 Task: Check the percentage active listings of storage area in the last 1 year.
Action: Mouse moved to (923, 213)
Screenshot: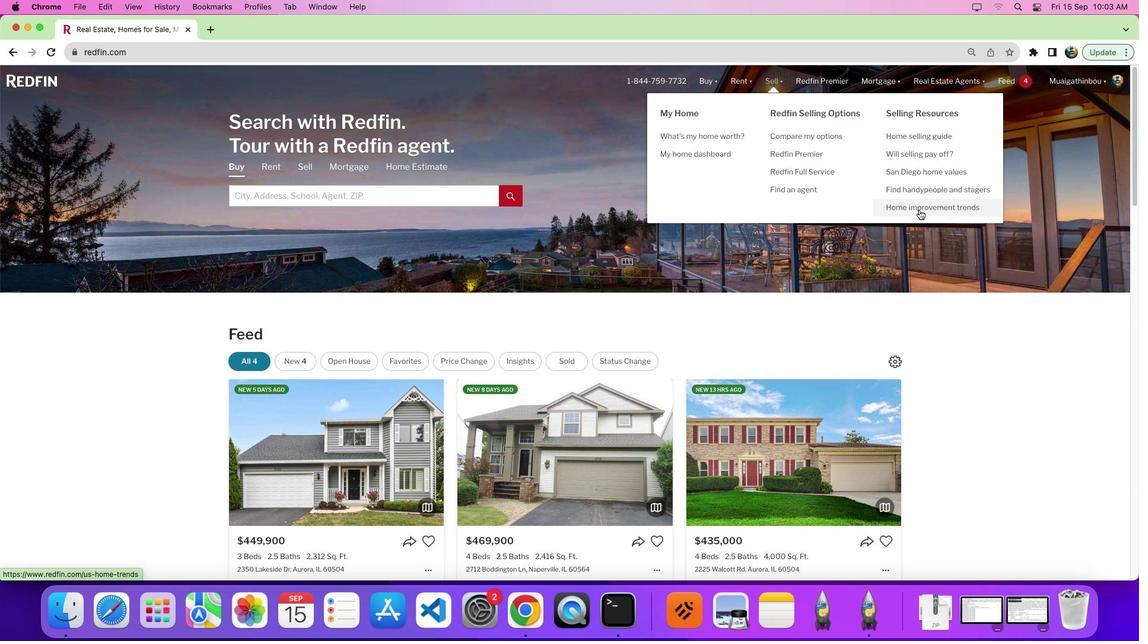 
Action: Mouse pressed left at (923, 213)
Screenshot: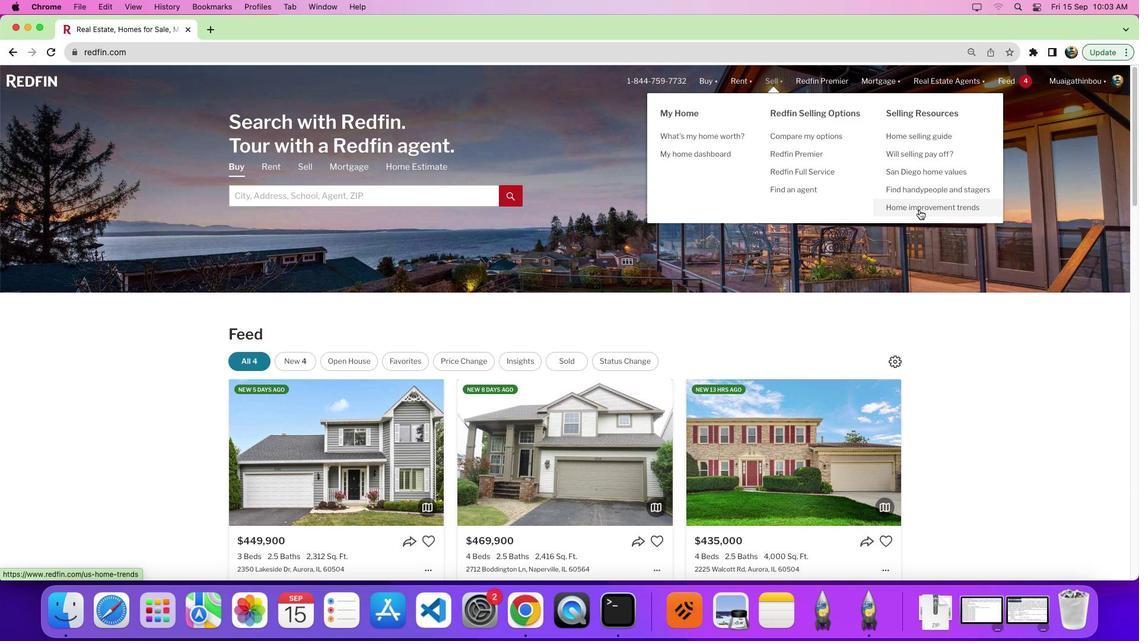 
Action: Mouse moved to (665, 329)
Screenshot: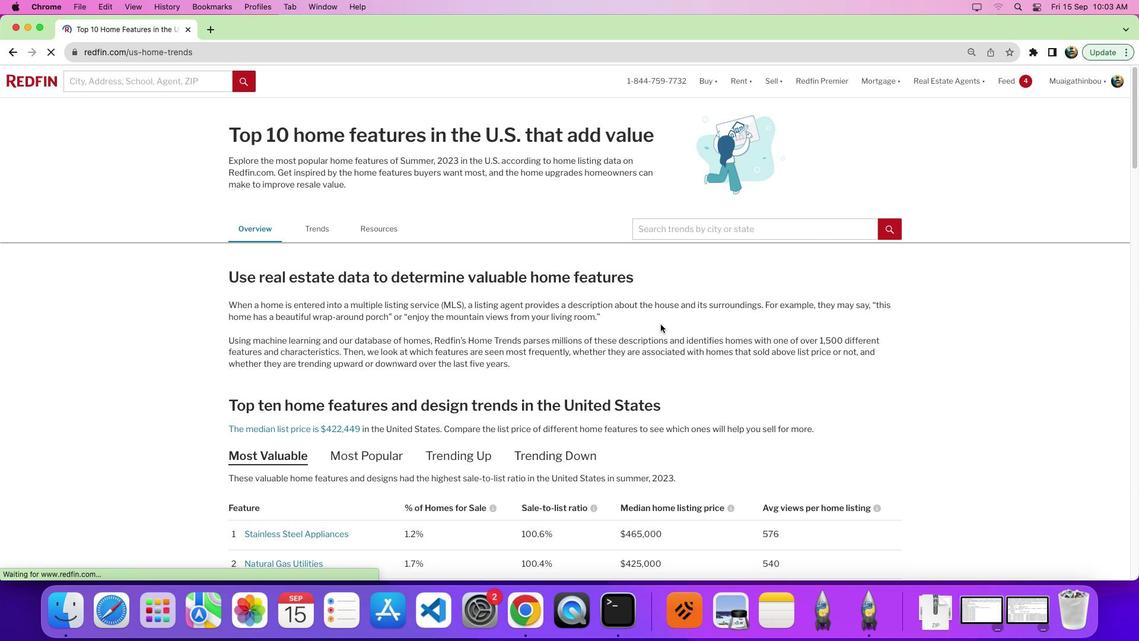 
Action: Mouse scrolled (665, 329) with delta (4, 3)
Screenshot: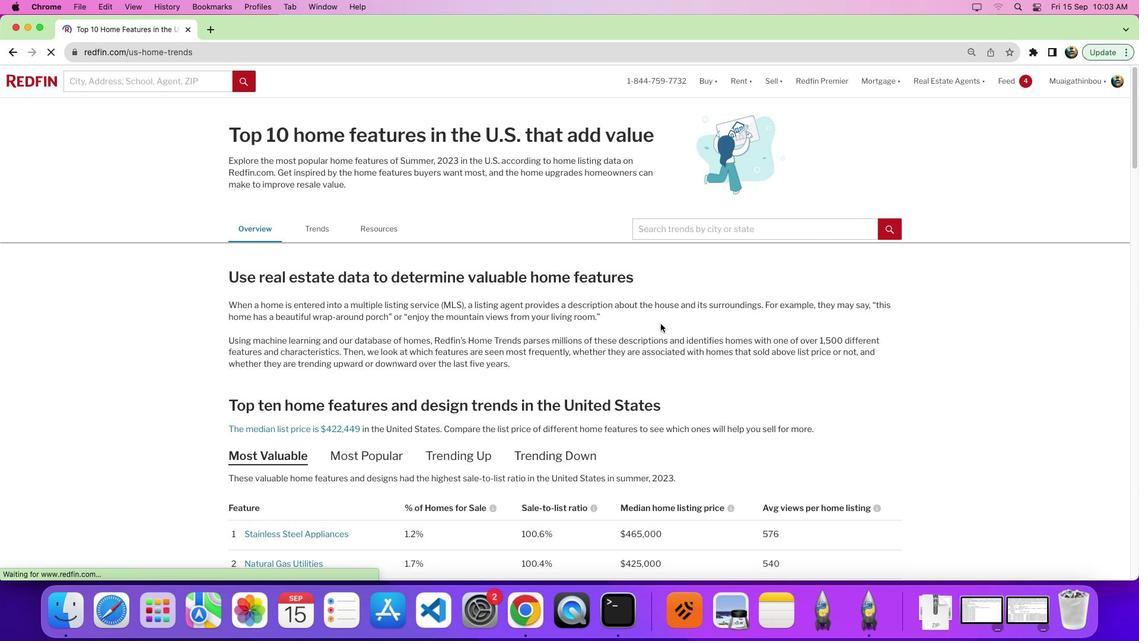 
Action: Mouse moved to (665, 328)
Screenshot: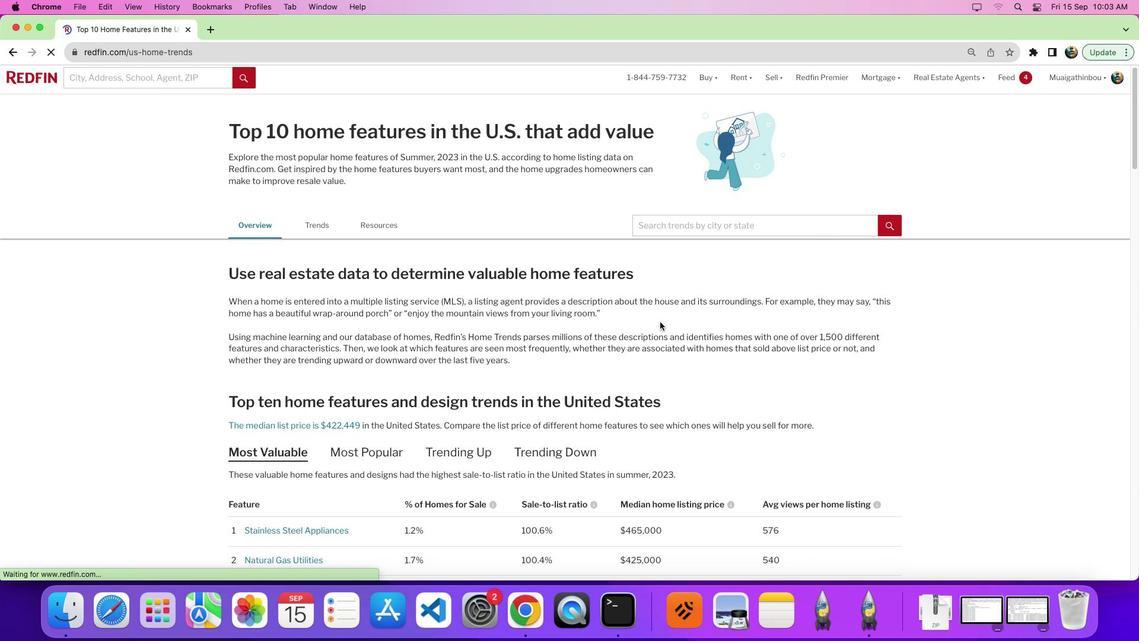 
Action: Mouse scrolled (665, 328) with delta (4, 3)
Screenshot: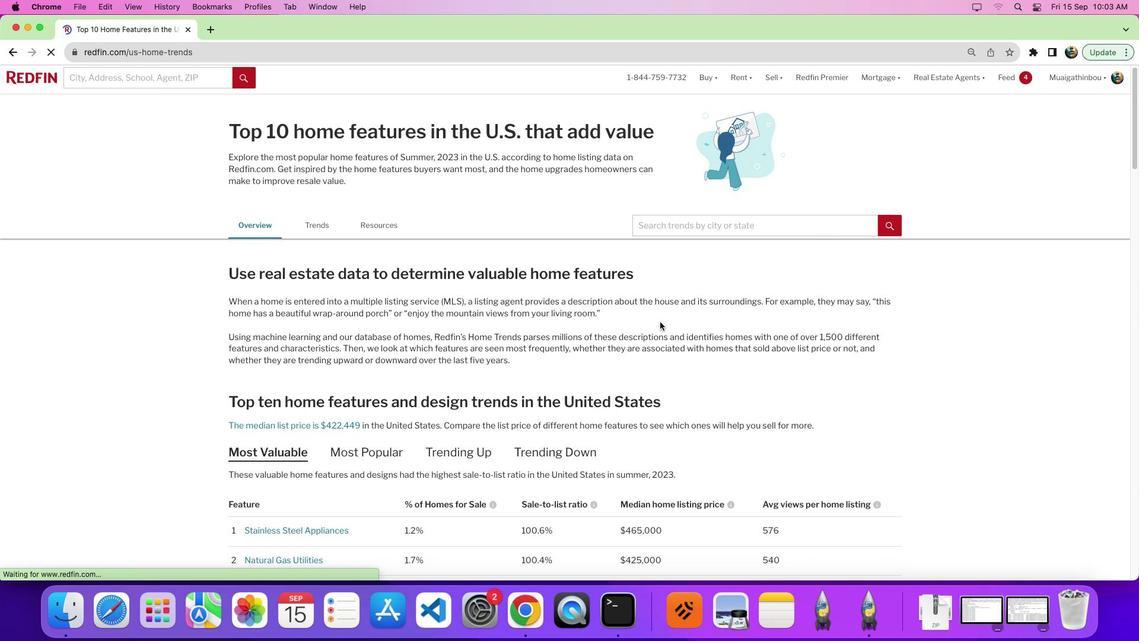 
Action: Mouse moved to (315, 198)
Screenshot: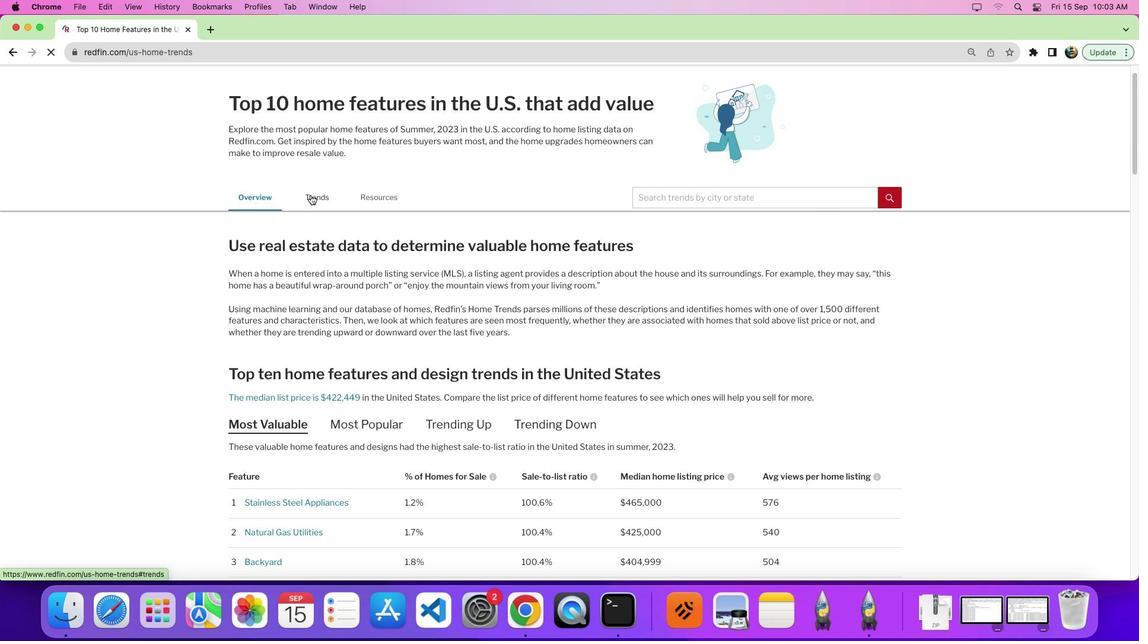 
Action: Mouse pressed left at (315, 198)
Screenshot: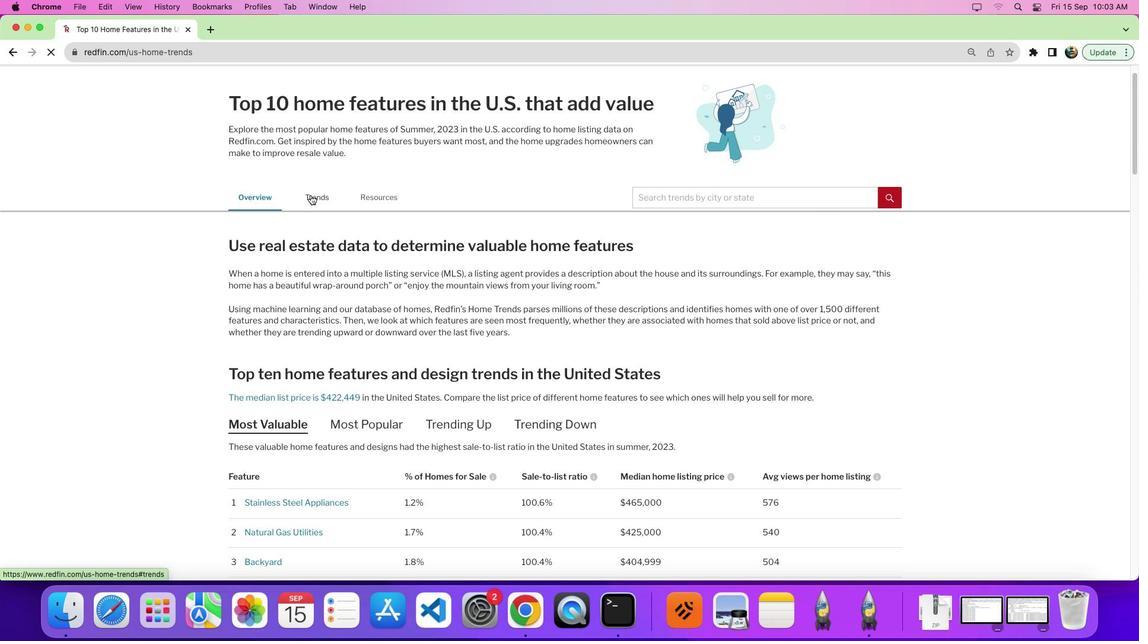 
Action: Mouse moved to (629, 268)
Screenshot: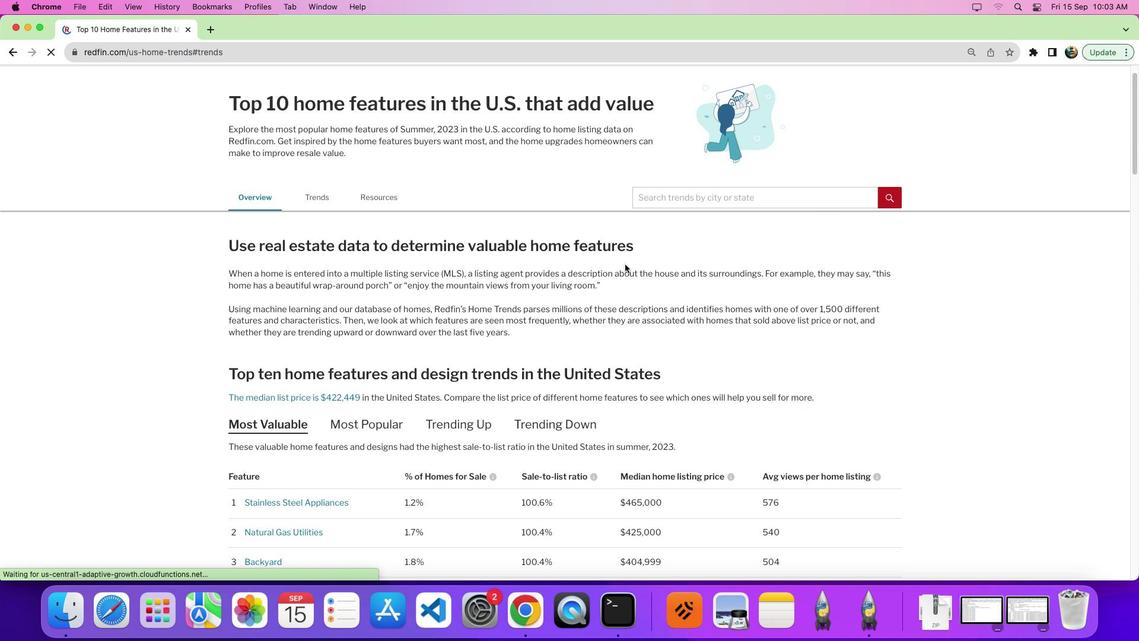 
Action: Mouse scrolled (629, 268) with delta (4, 3)
Screenshot: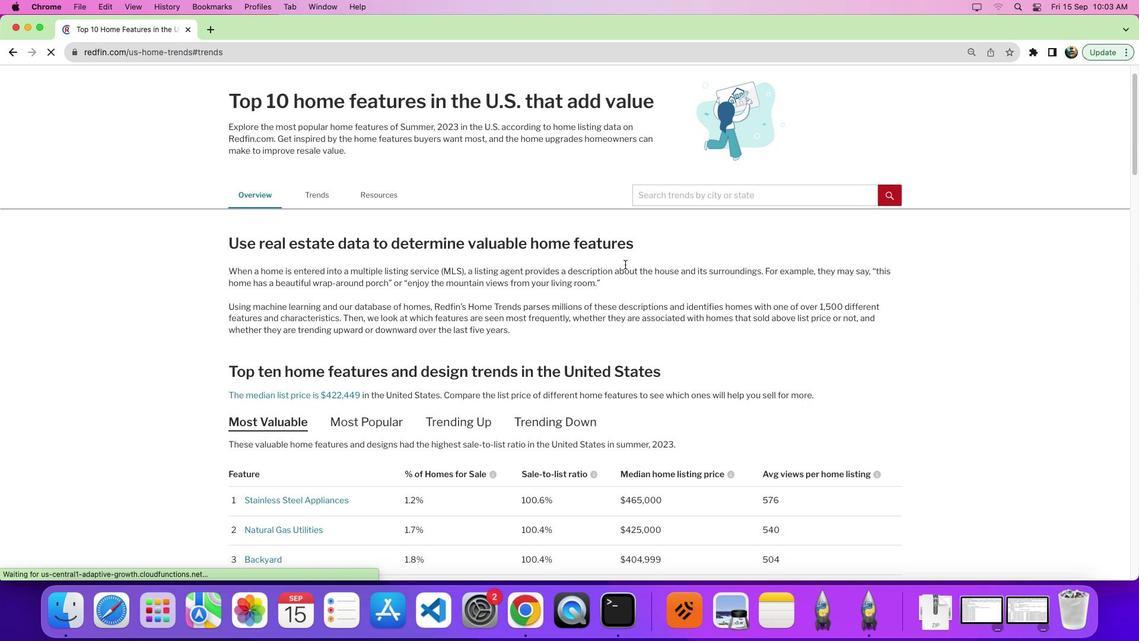 
Action: Mouse scrolled (629, 268) with delta (4, 3)
Screenshot: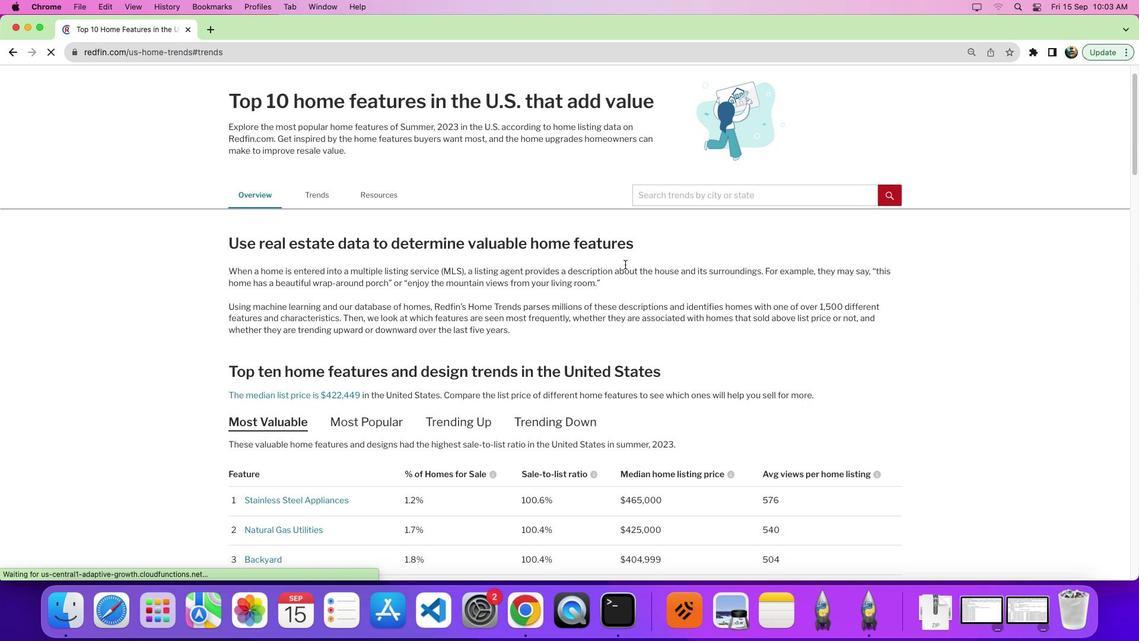 
Action: Mouse scrolled (629, 268) with delta (4, 0)
Screenshot: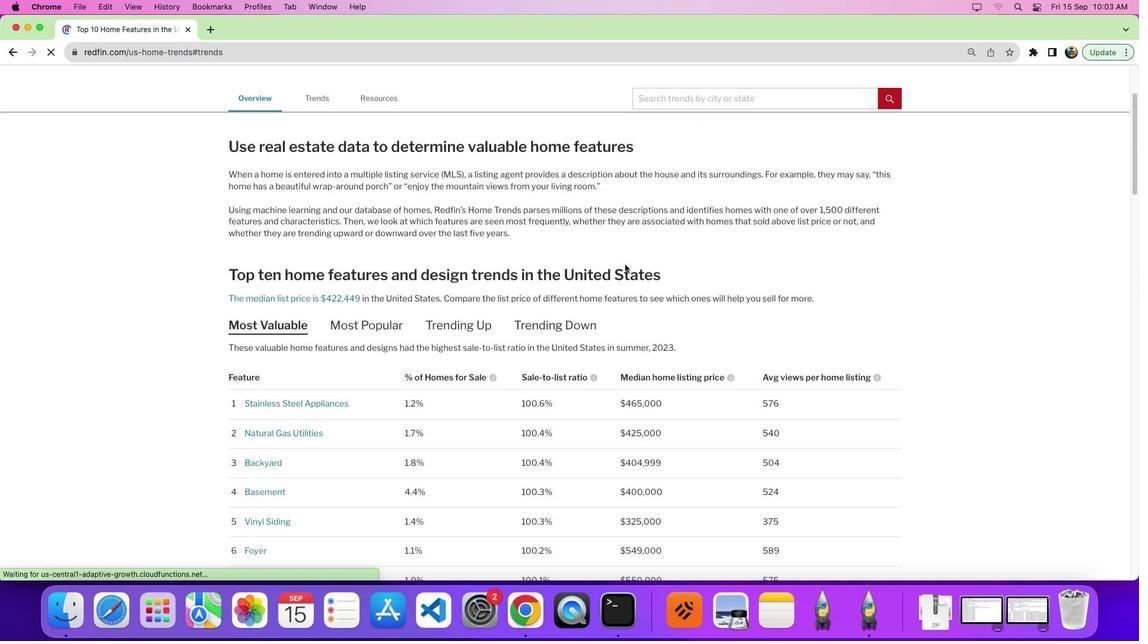 
Action: Mouse scrolled (629, 268) with delta (4, 3)
Screenshot: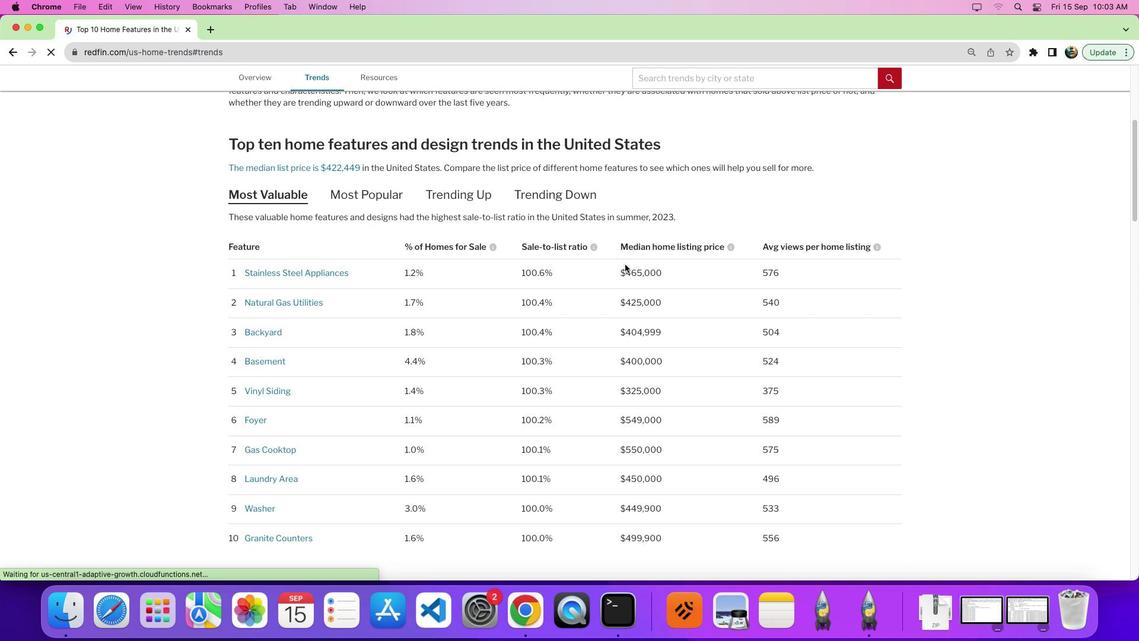 
Action: Mouse moved to (458, 290)
Screenshot: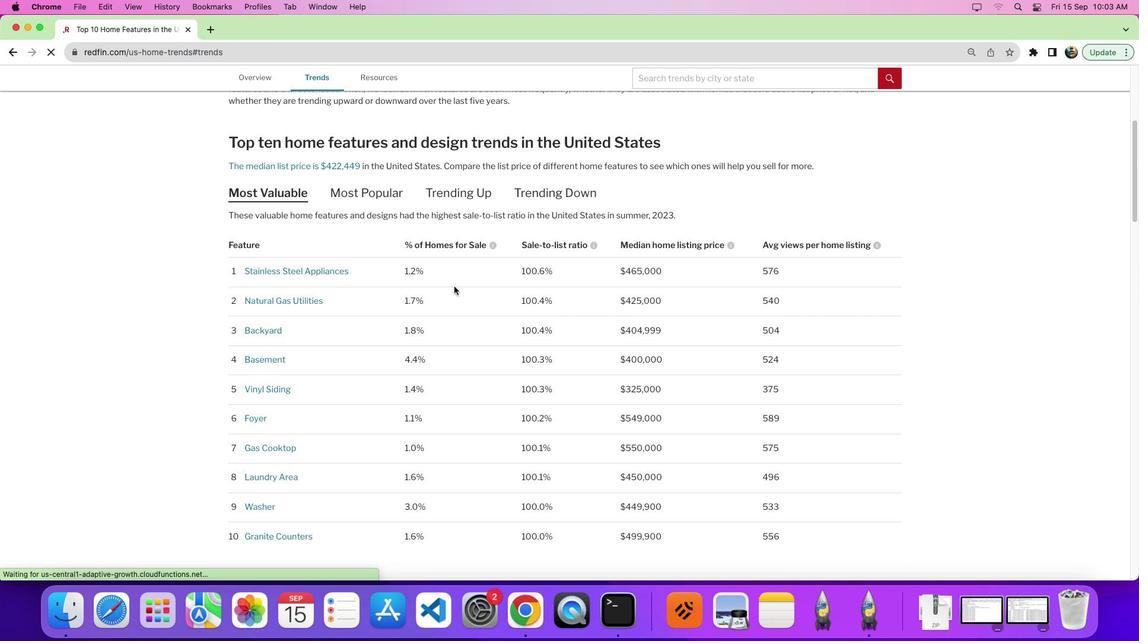 
Action: Mouse scrolled (458, 290) with delta (4, 3)
Screenshot: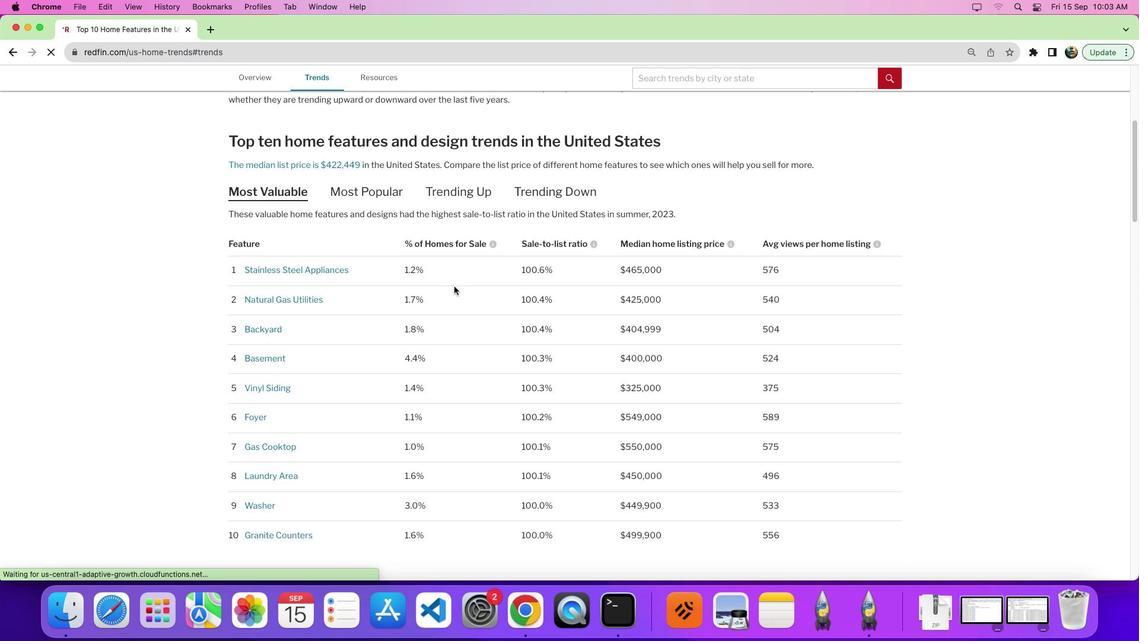 
Action: Mouse moved to (327, 249)
Screenshot: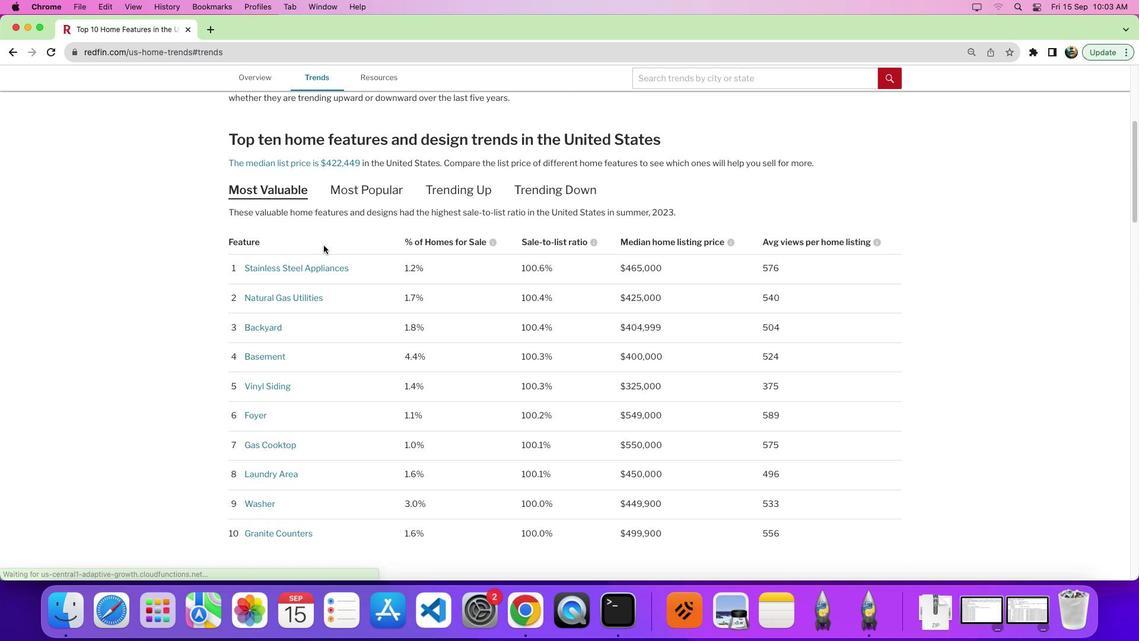 
Action: Mouse scrolled (327, 249) with delta (4, 3)
Screenshot: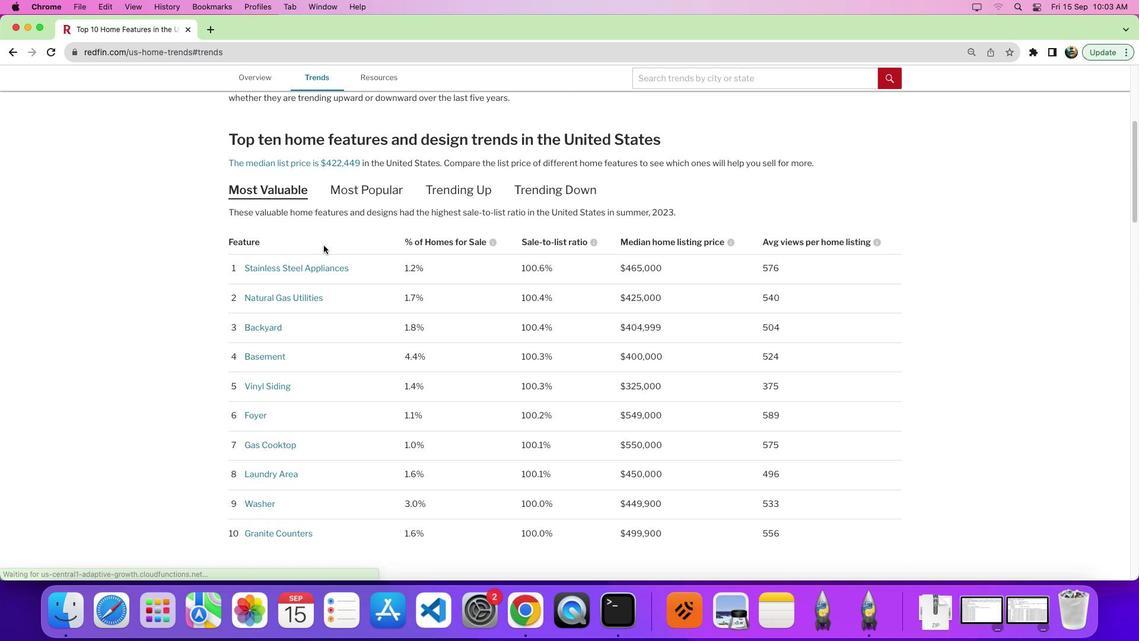 
Action: Mouse moved to (327, 249)
Screenshot: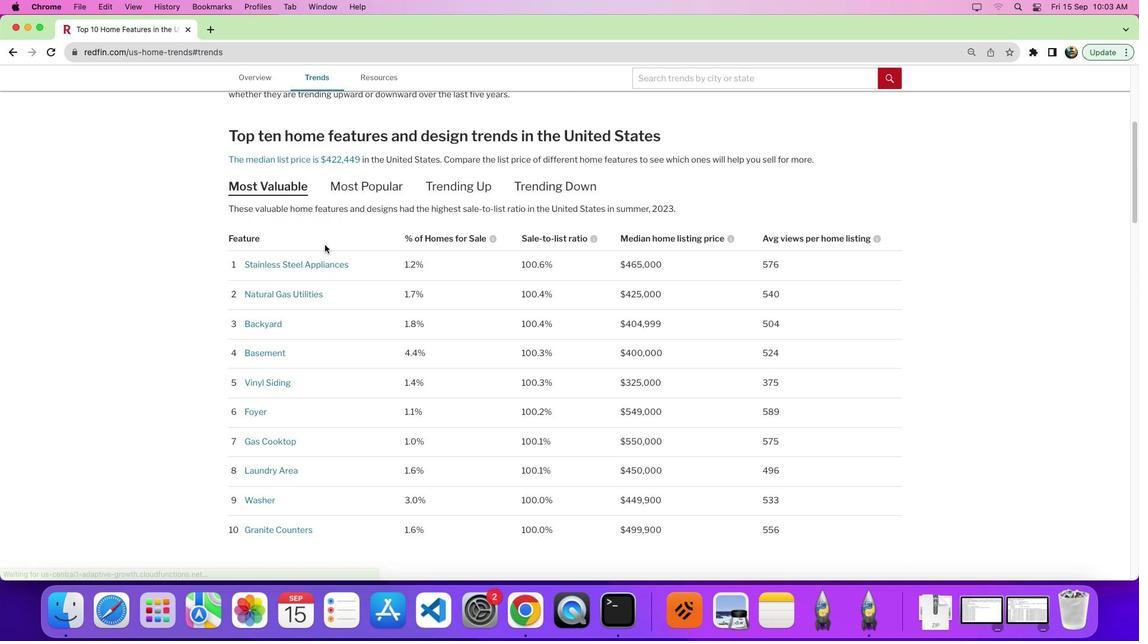 
Action: Mouse scrolled (327, 249) with delta (4, 3)
Screenshot: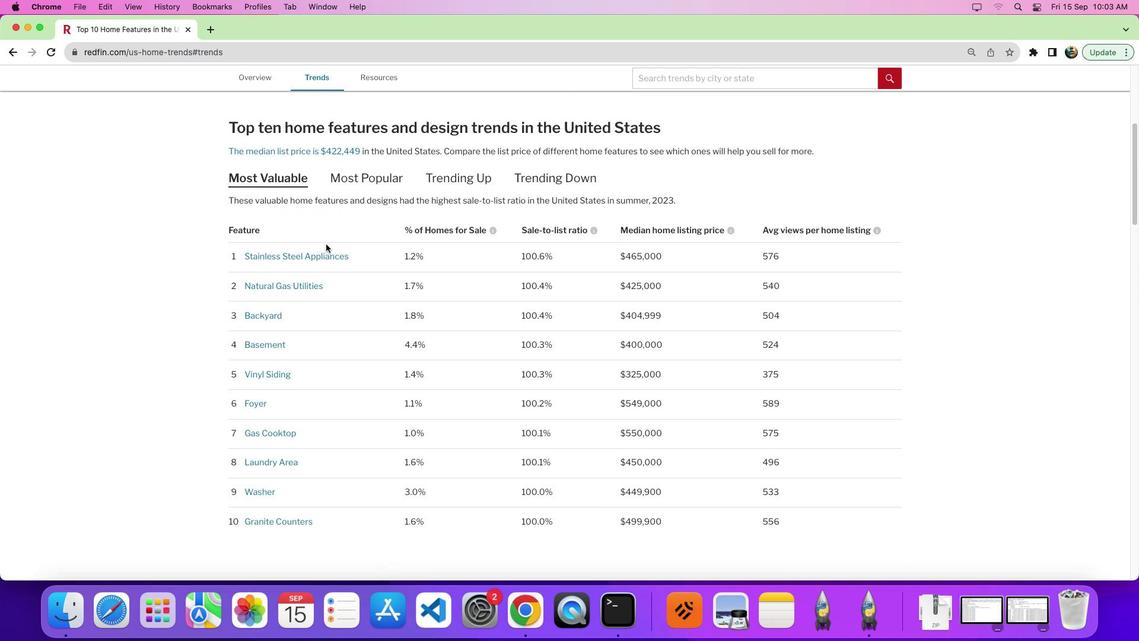 
Action: Mouse moved to (378, 246)
Screenshot: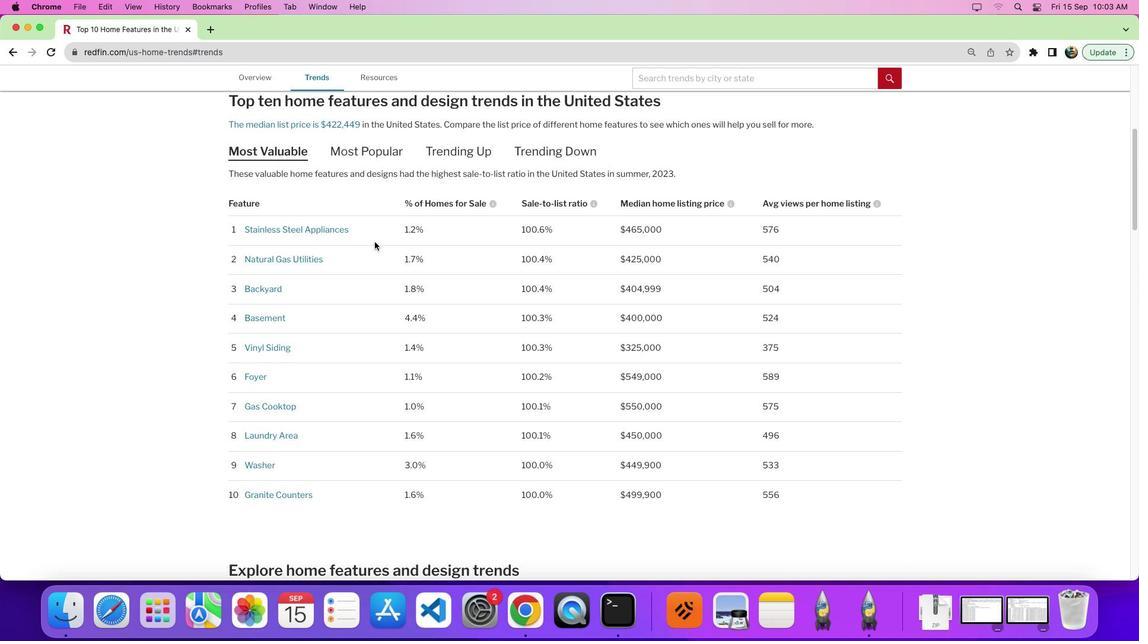 
Action: Mouse scrolled (378, 246) with delta (4, 3)
Screenshot: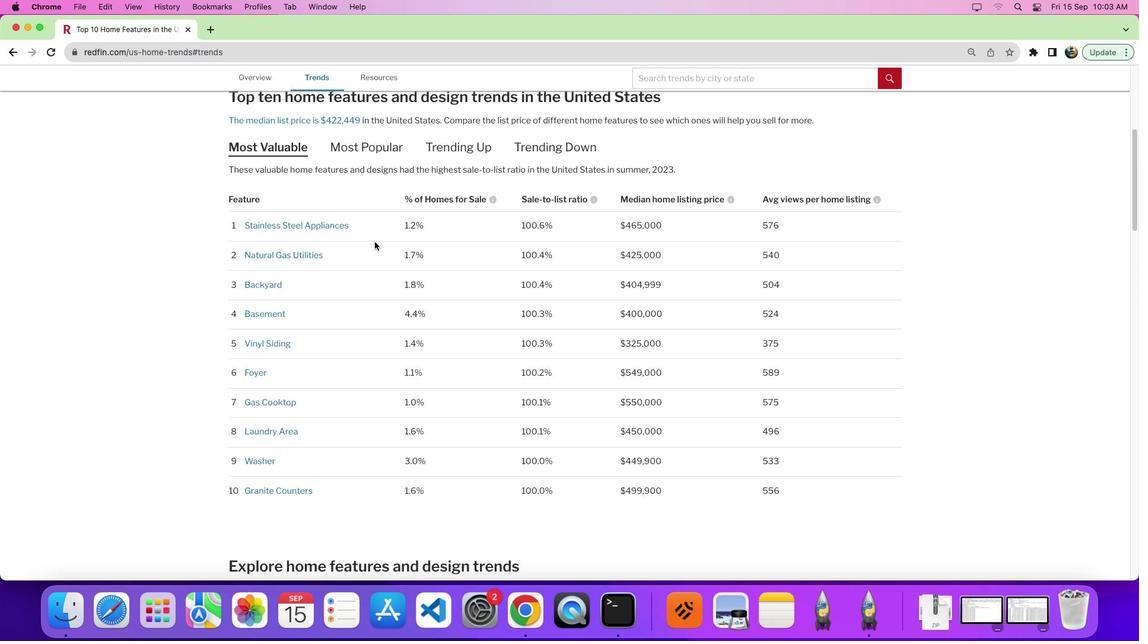 
Action: Mouse scrolled (378, 246) with delta (4, 3)
Screenshot: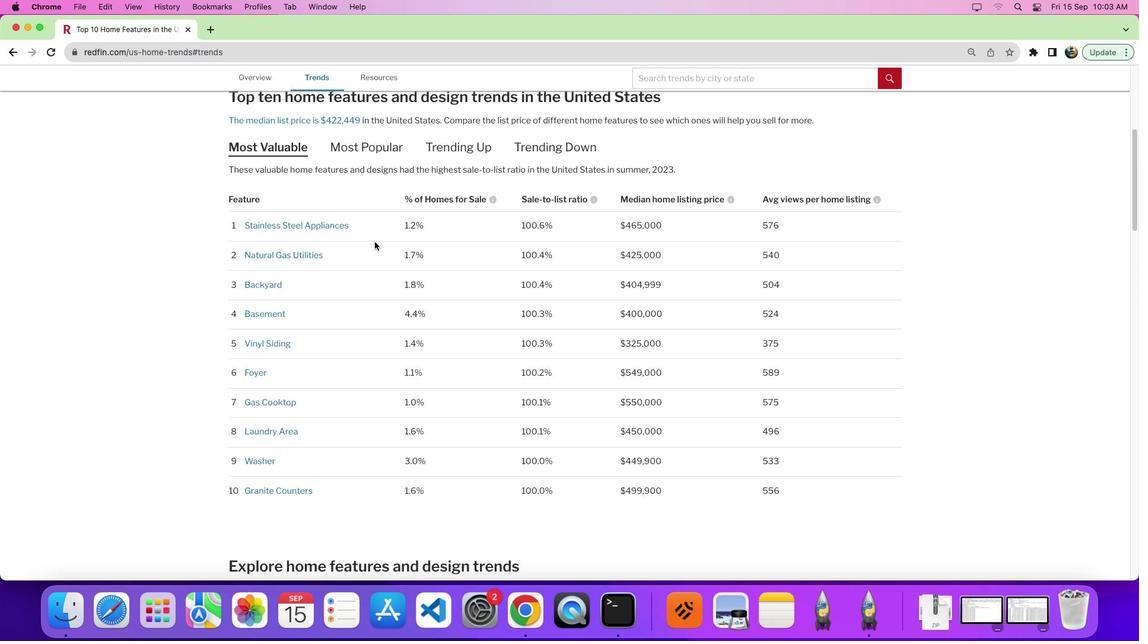 
Action: Mouse moved to (386, 244)
Screenshot: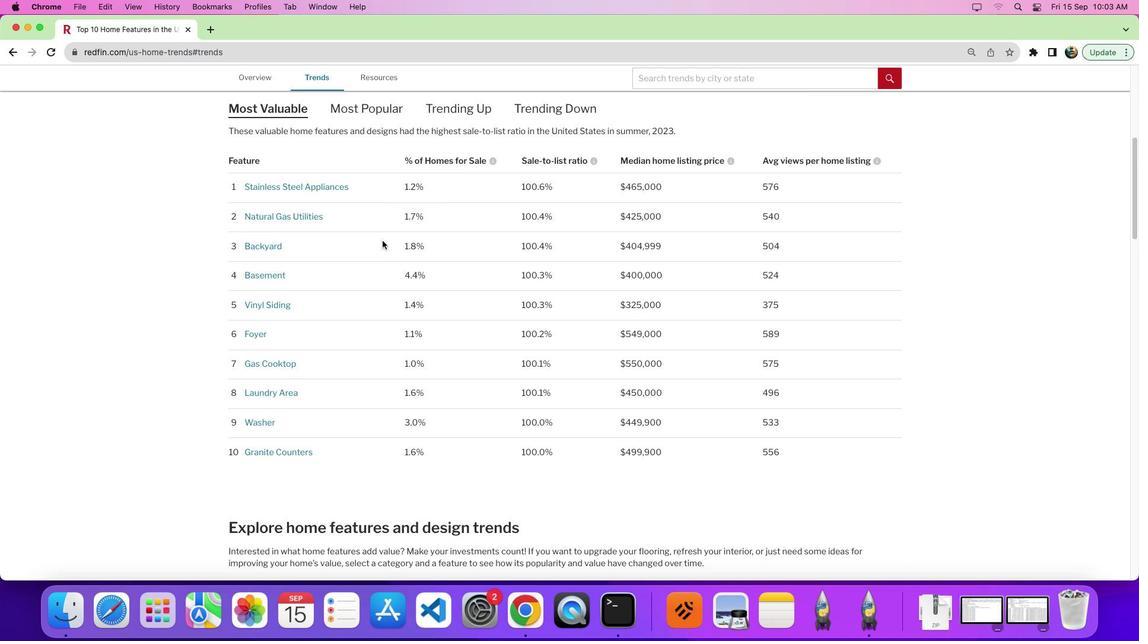 
Action: Mouse scrolled (386, 244) with delta (4, 3)
Screenshot: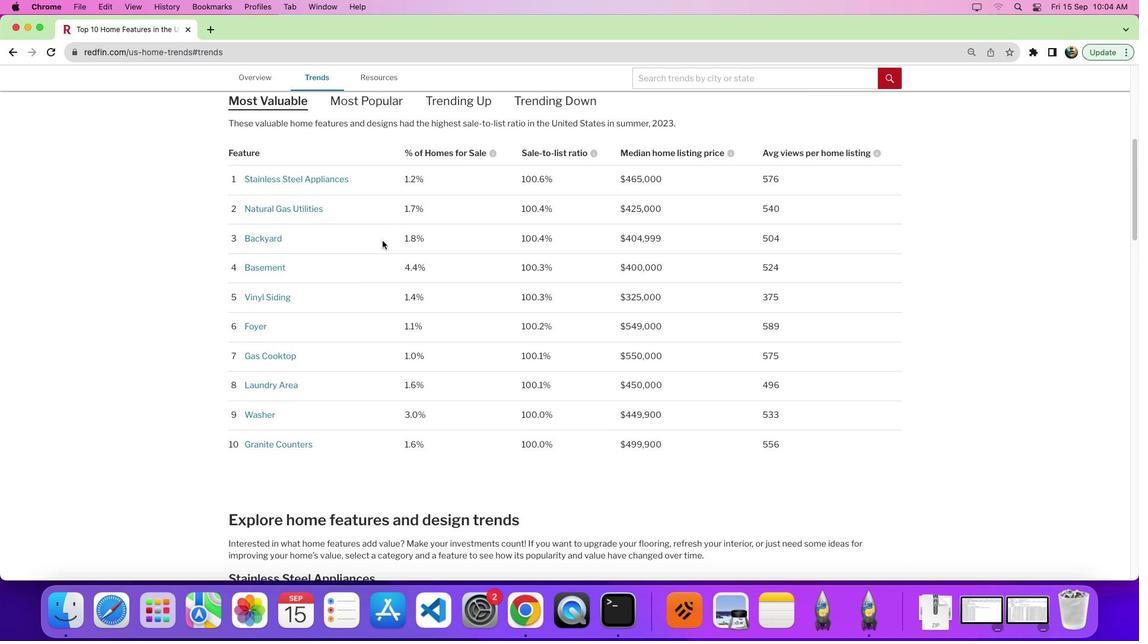 
Action: Mouse scrolled (386, 244) with delta (4, 3)
Screenshot: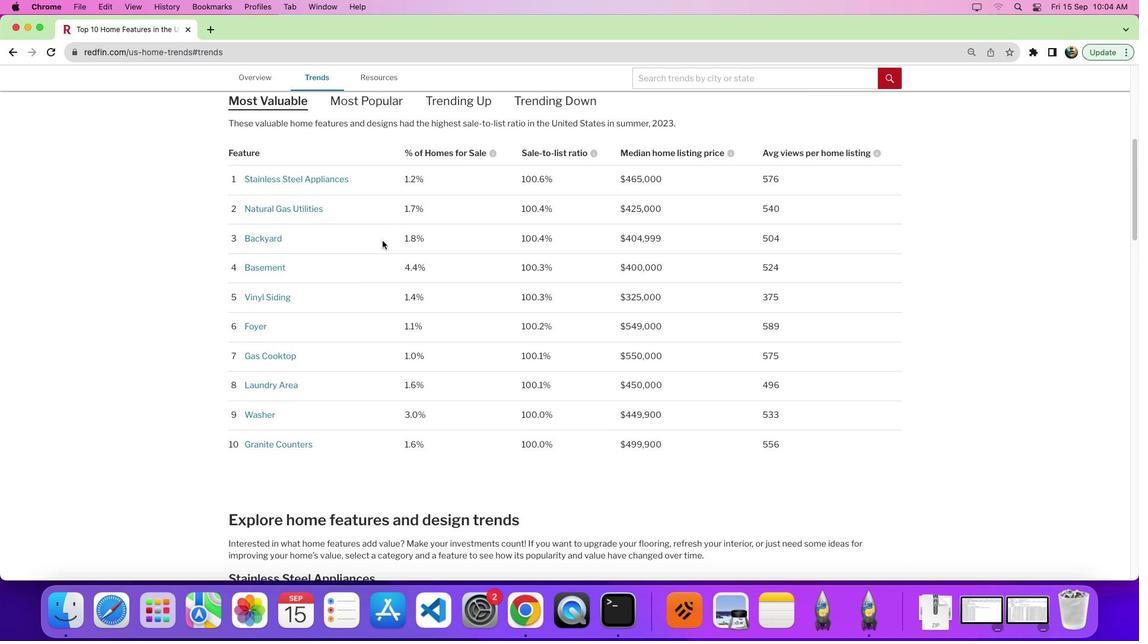 
Action: Mouse scrolled (386, 244) with delta (4, 0)
Screenshot: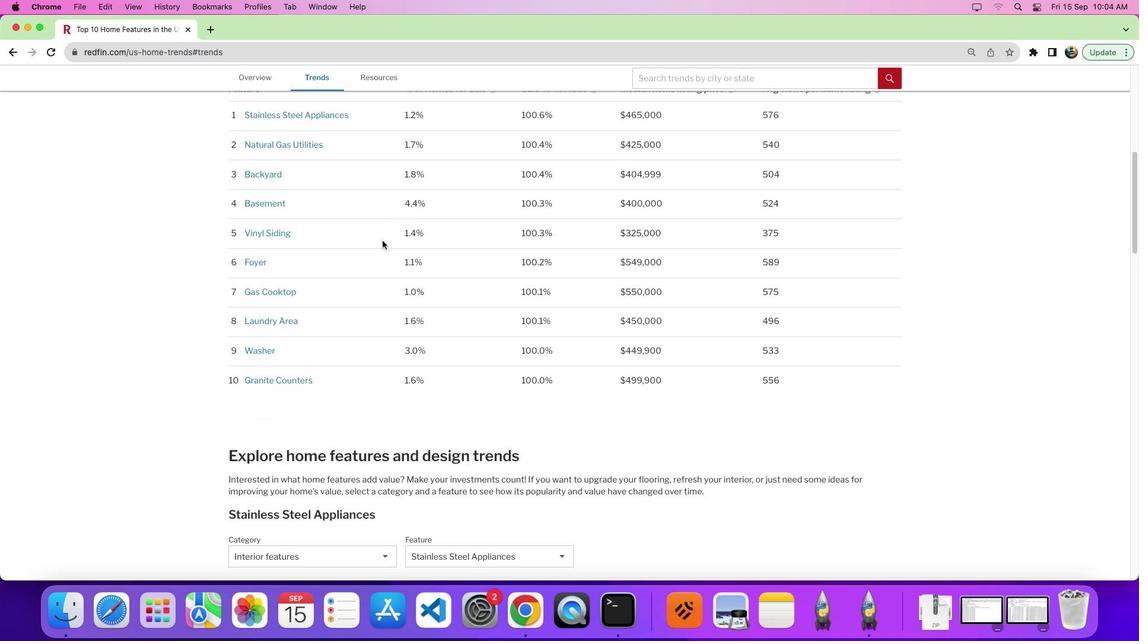 
Action: Mouse scrolled (386, 244) with delta (4, -1)
Screenshot: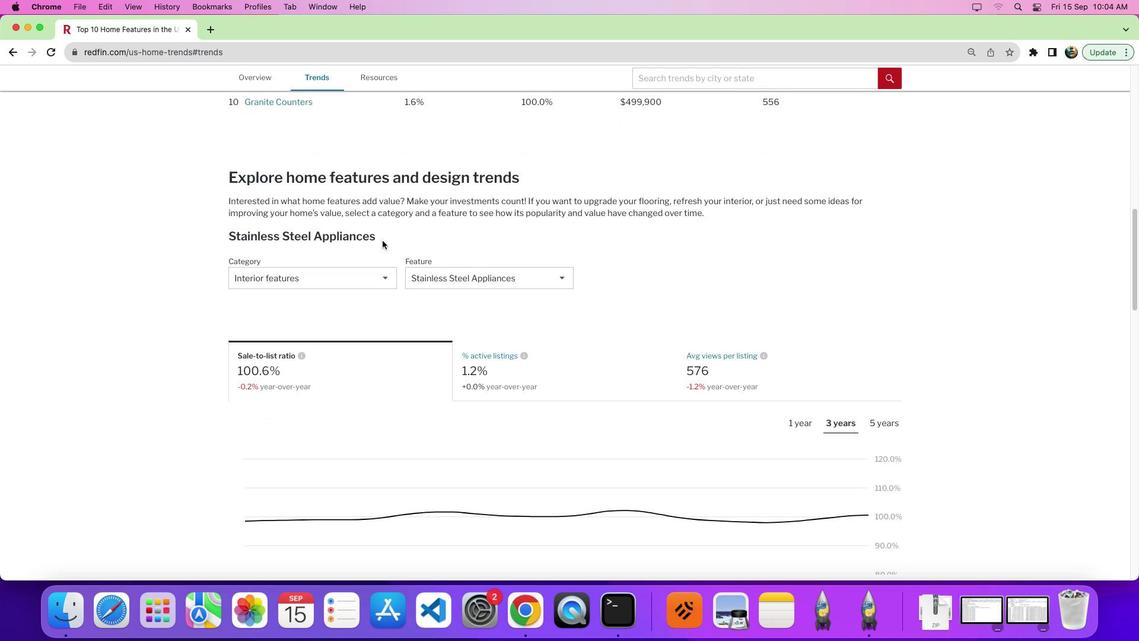 
Action: Mouse moved to (318, 154)
Screenshot: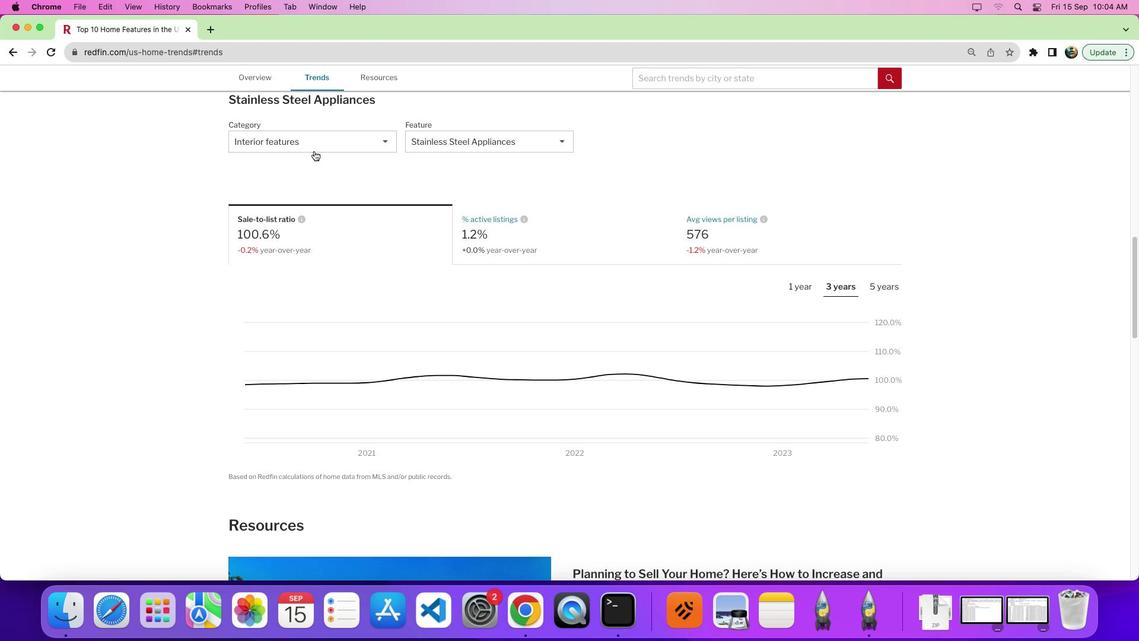 
Action: Mouse pressed left at (318, 154)
Screenshot: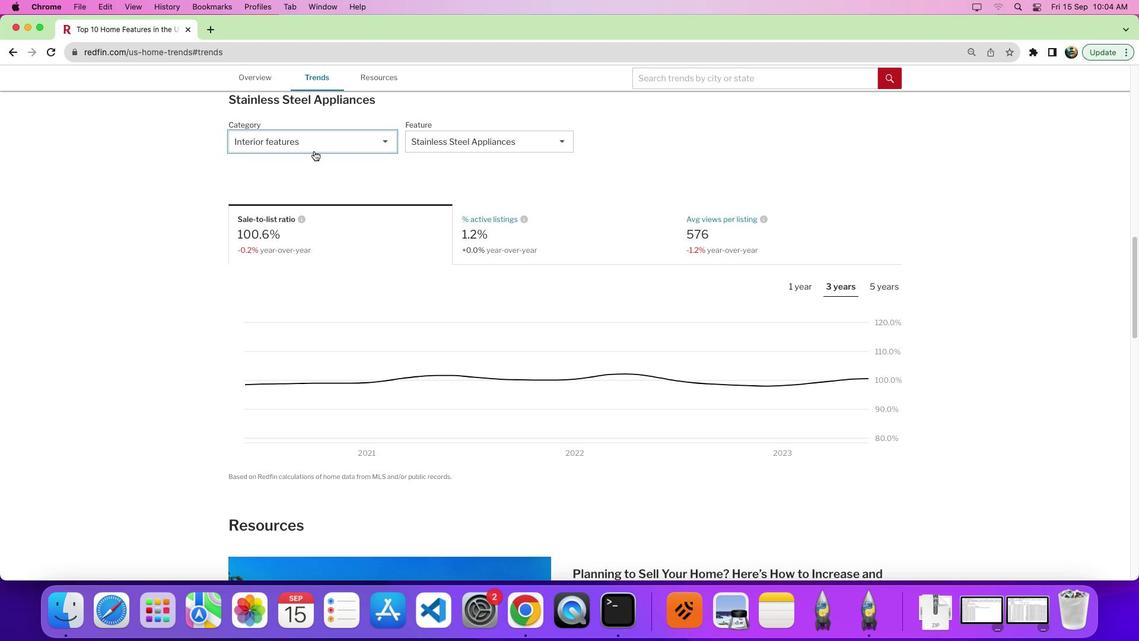
Action: Mouse moved to (319, 166)
Screenshot: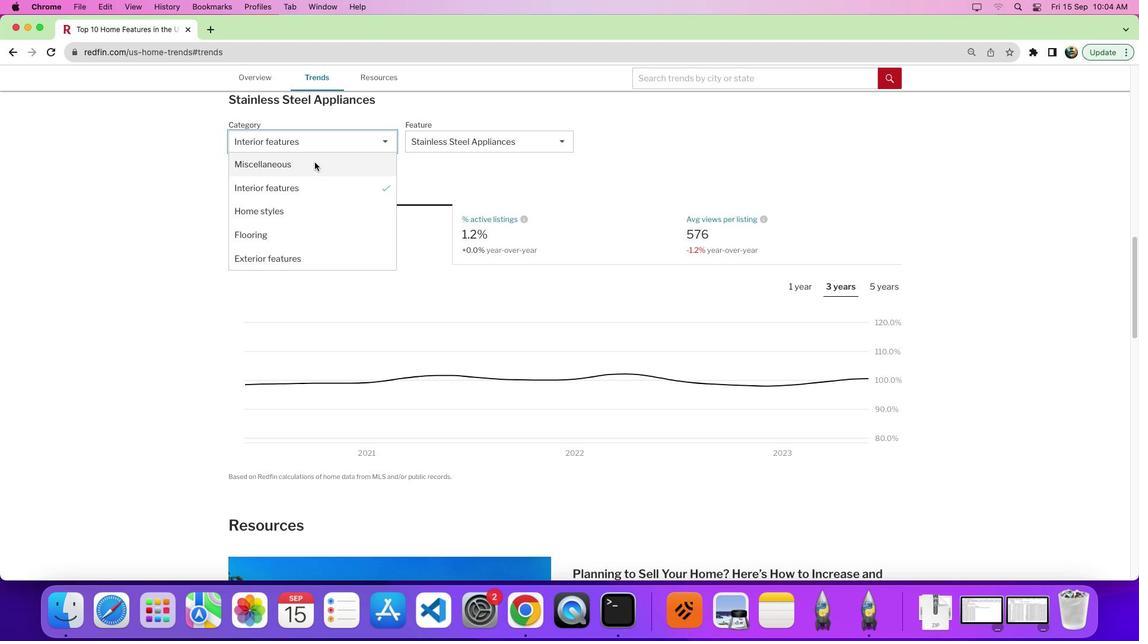 
Action: Mouse pressed left at (319, 166)
Screenshot: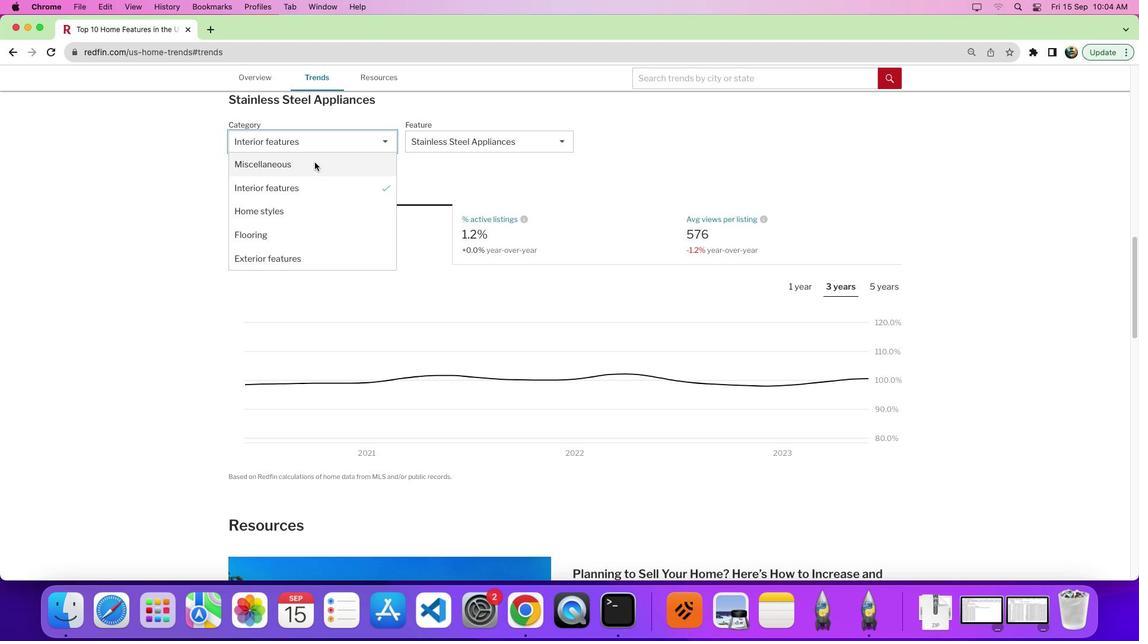 
Action: Mouse moved to (480, 151)
Screenshot: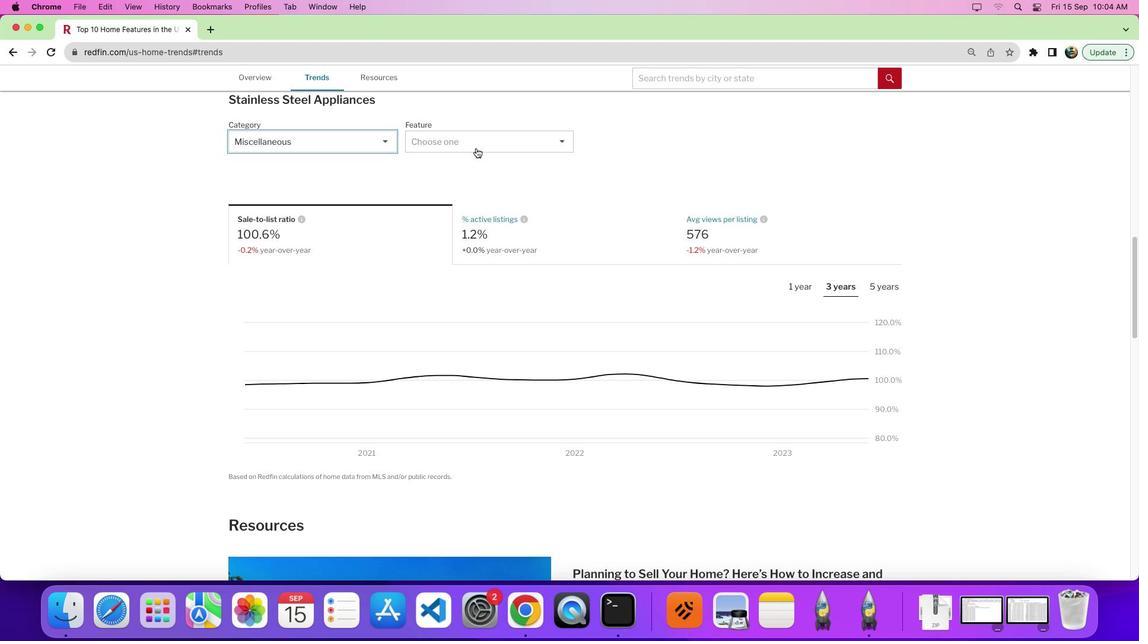 
Action: Mouse pressed left at (480, 151)
Screenshot: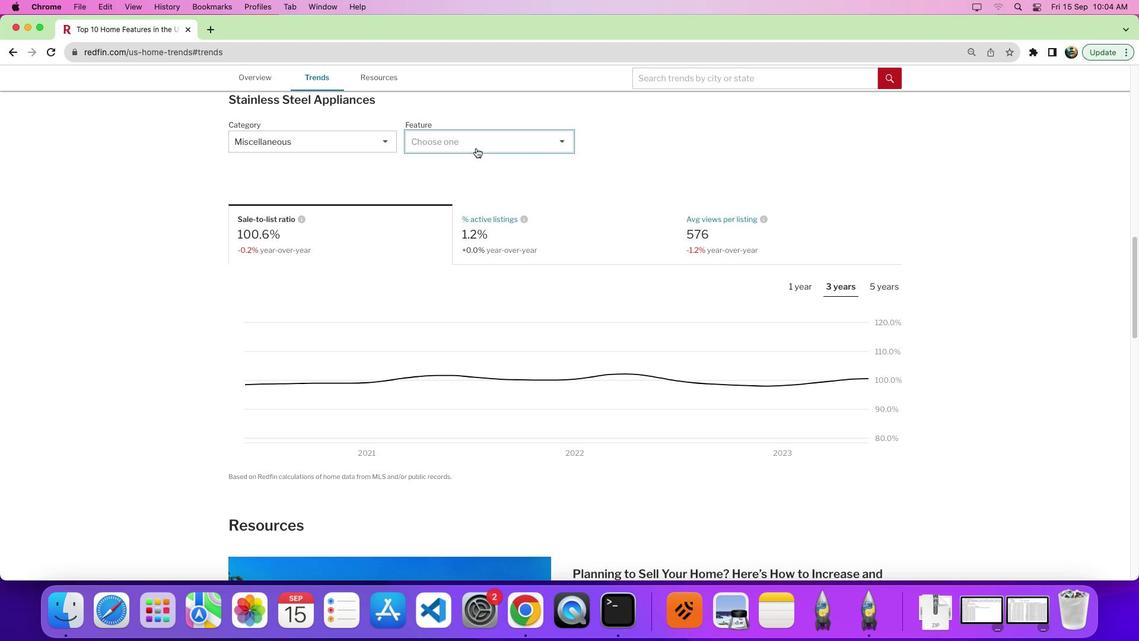 
Action: Mouse moved to (464, 251)
Screenshot: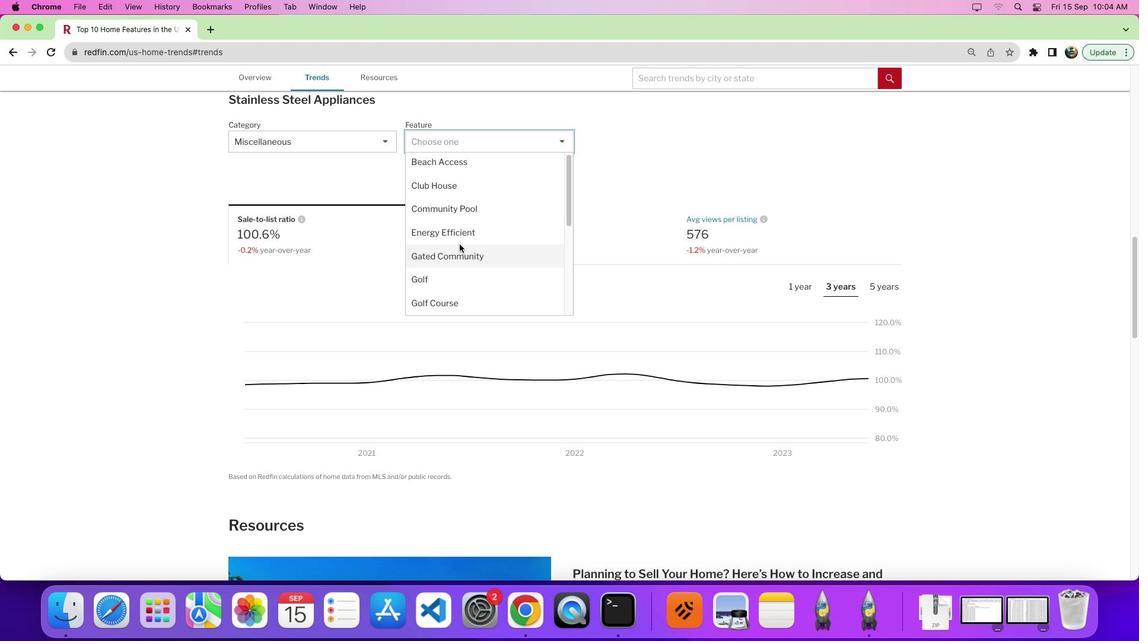 
Action: Mouse scrolled (464, 251) with delta (4, 3)
Screenshot: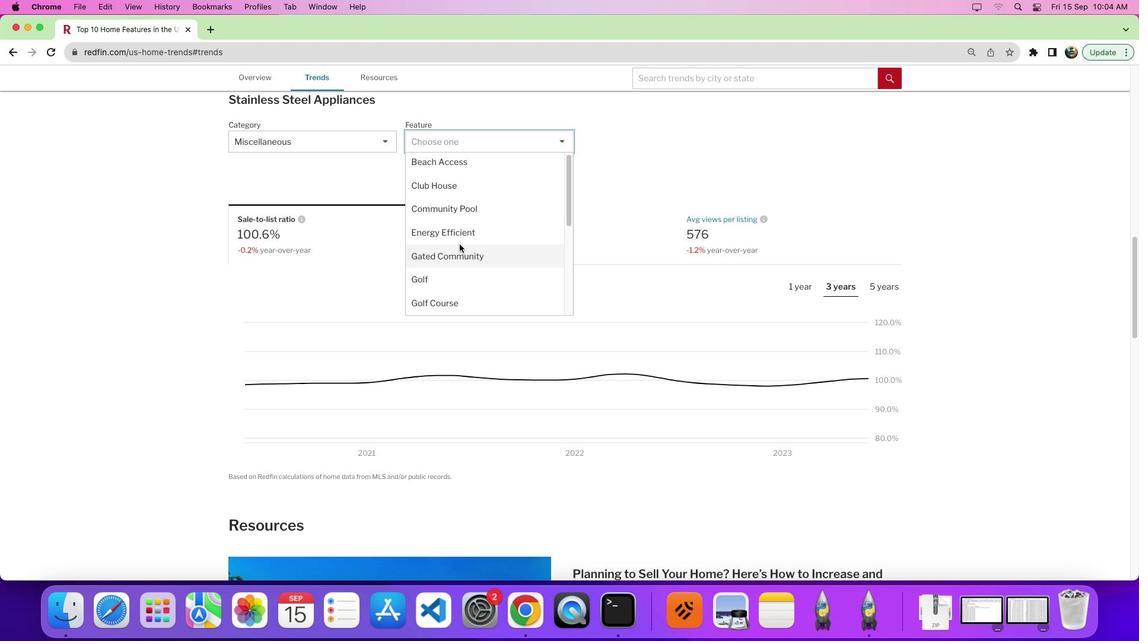 
Action: Mouse moved to (464, 249)
Screenshot: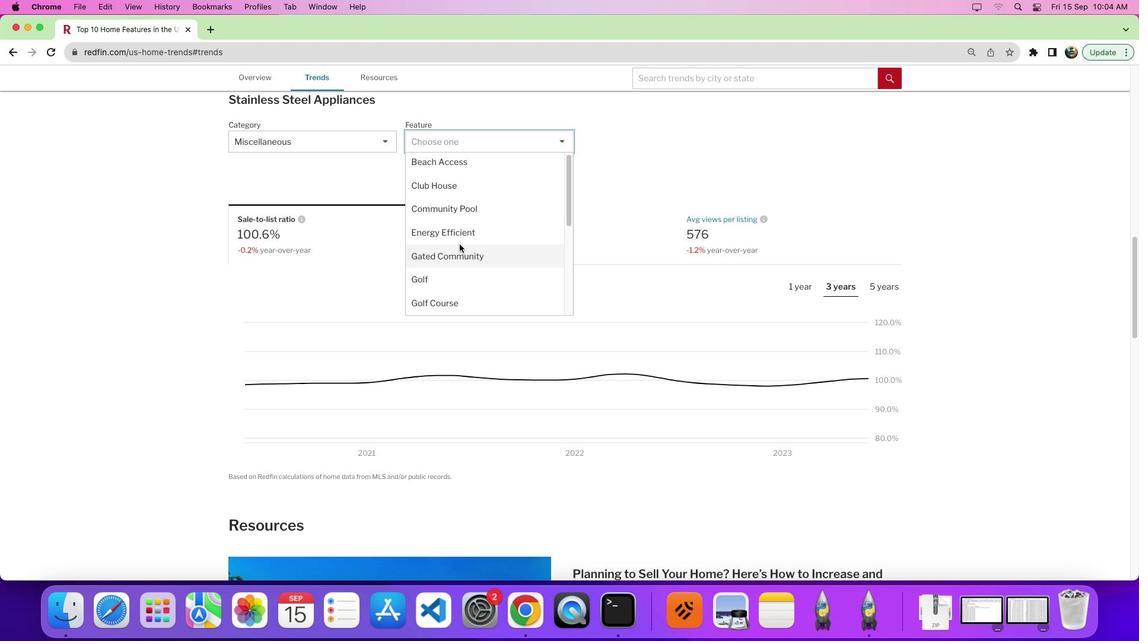 
Action: Mouse scrolled (464, 249) with delta (4, 3)
Screenshot: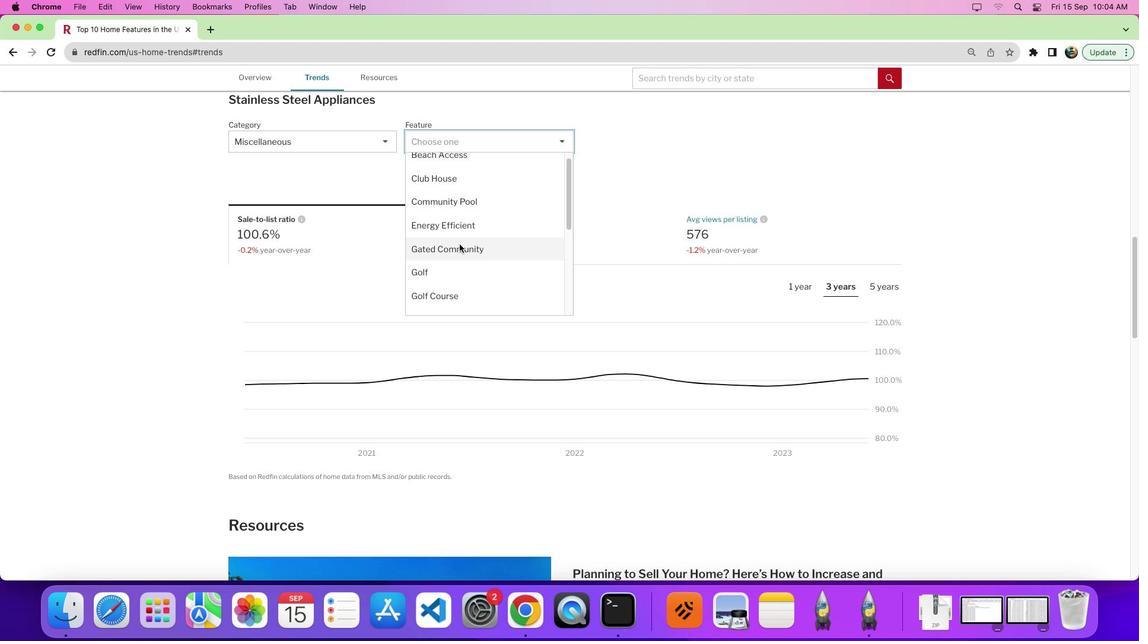 
Action: Mouse moved to (464, 248)
Screenshot: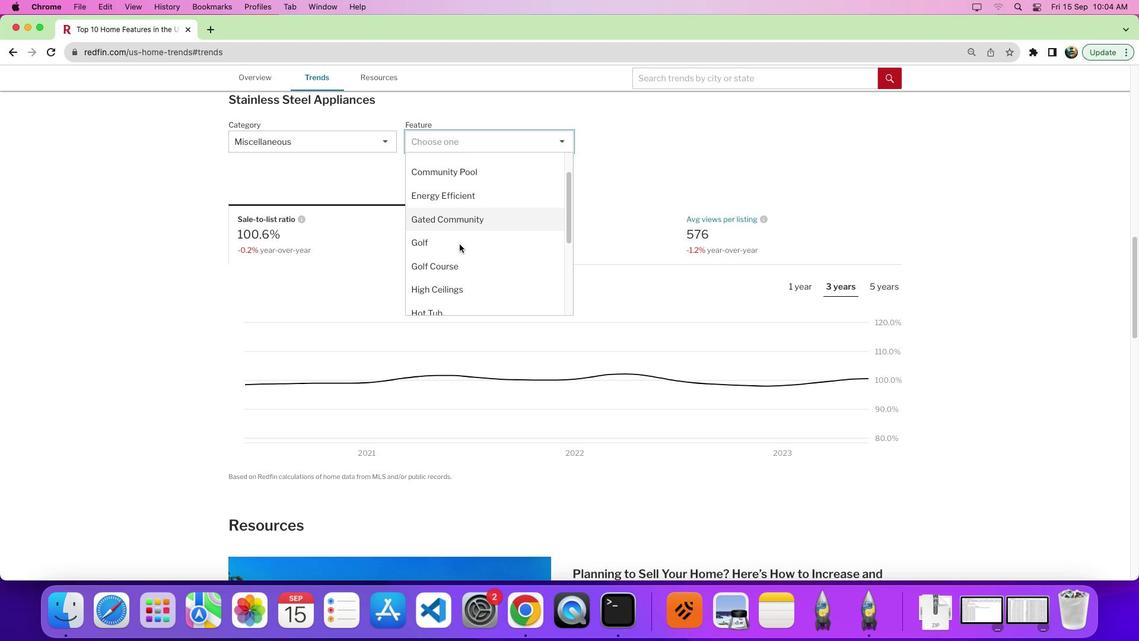 
Action: Mouse scrolled (464, 248) with delta (4, 2)
Screenshot: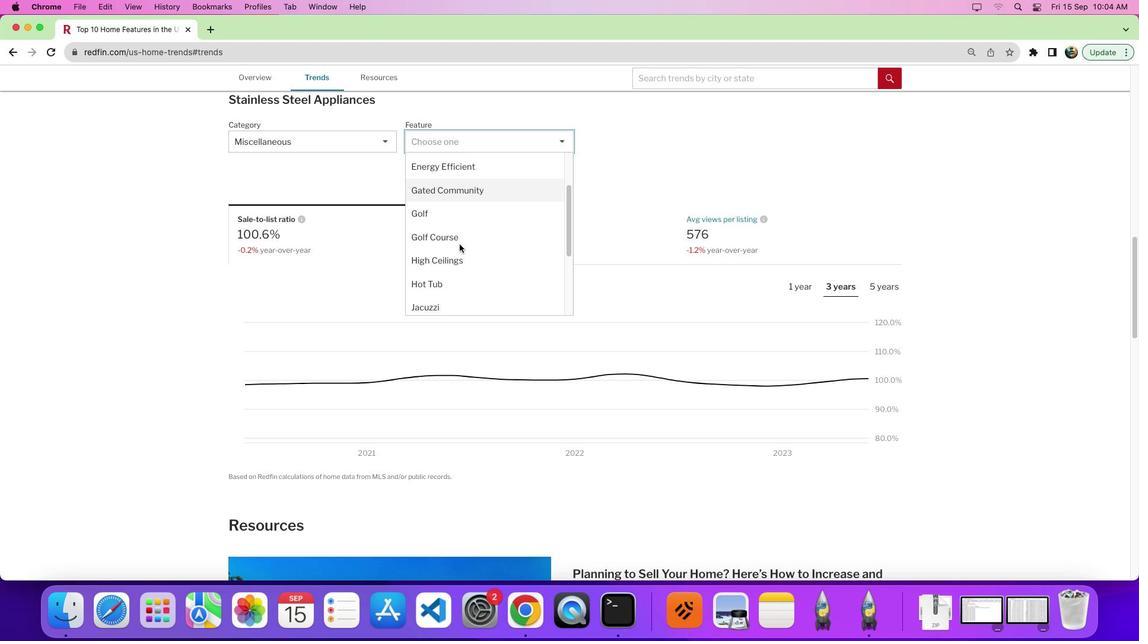 
Action: Mouse moved to (464, 248)
Screenshot: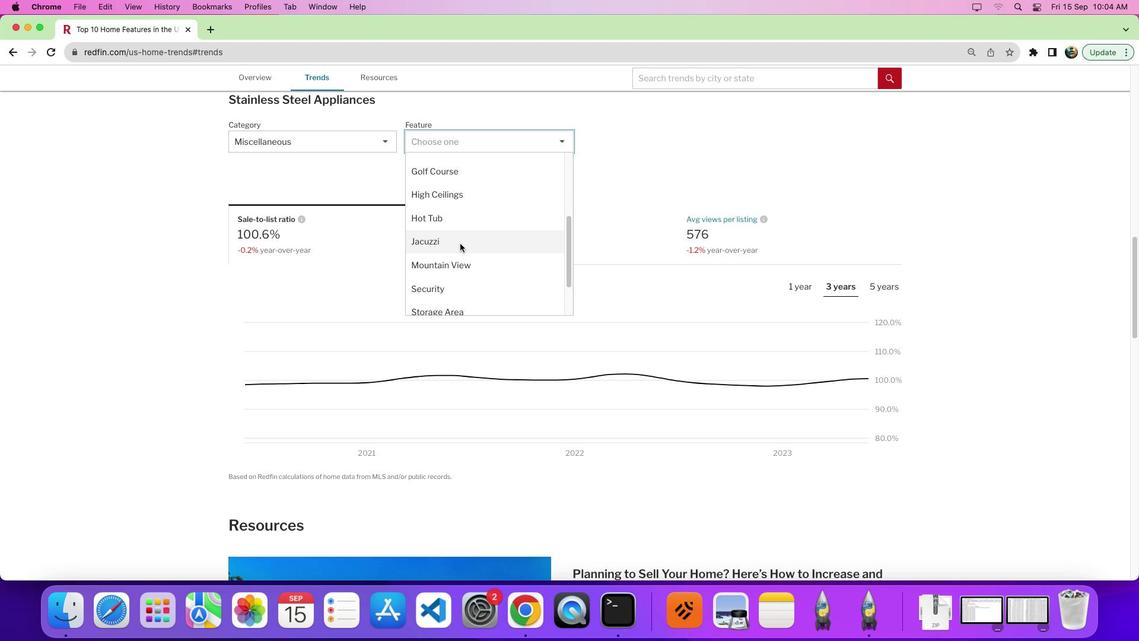 
Action: Mouse scrolled (464, 248) with delta (4, 3)
Screenshot: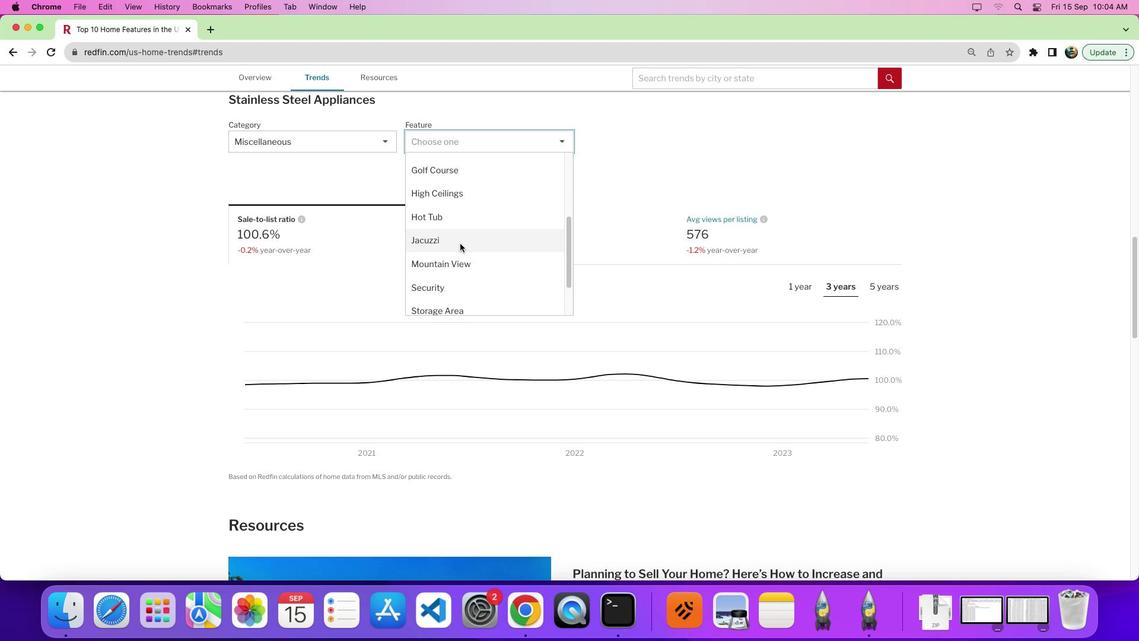 
Action: Mouse scrolled (464, 248) with delta (4, 3)
Screenshot: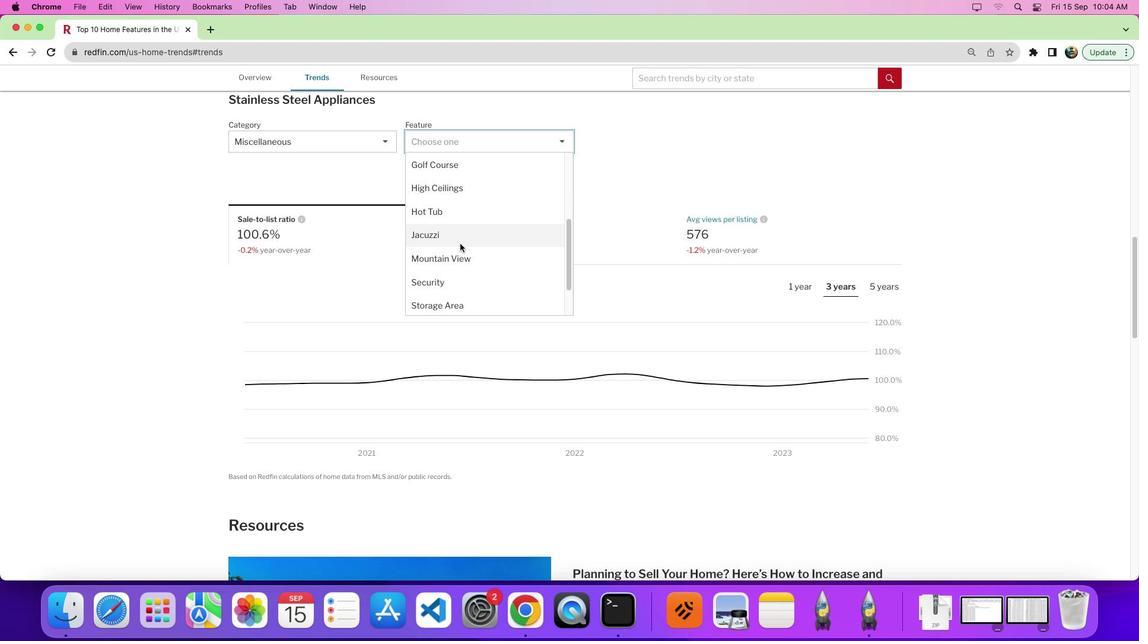 
Action: Mouse moved to (469, 271)
Screenshot: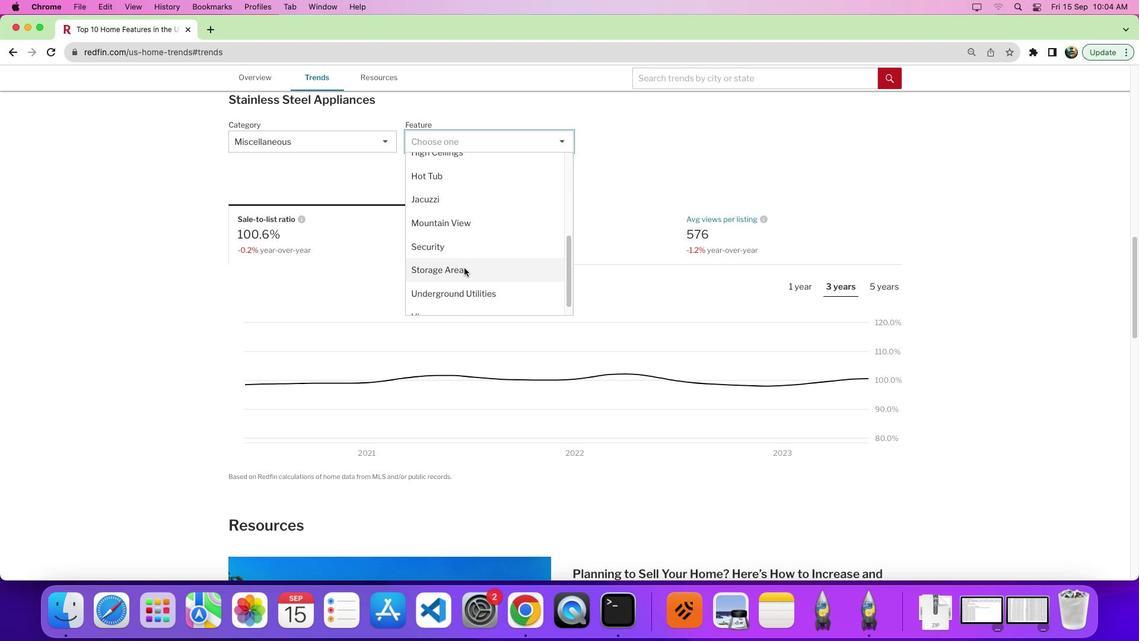 
Action: Mouse pressed left at (469, 271)
Screenshot: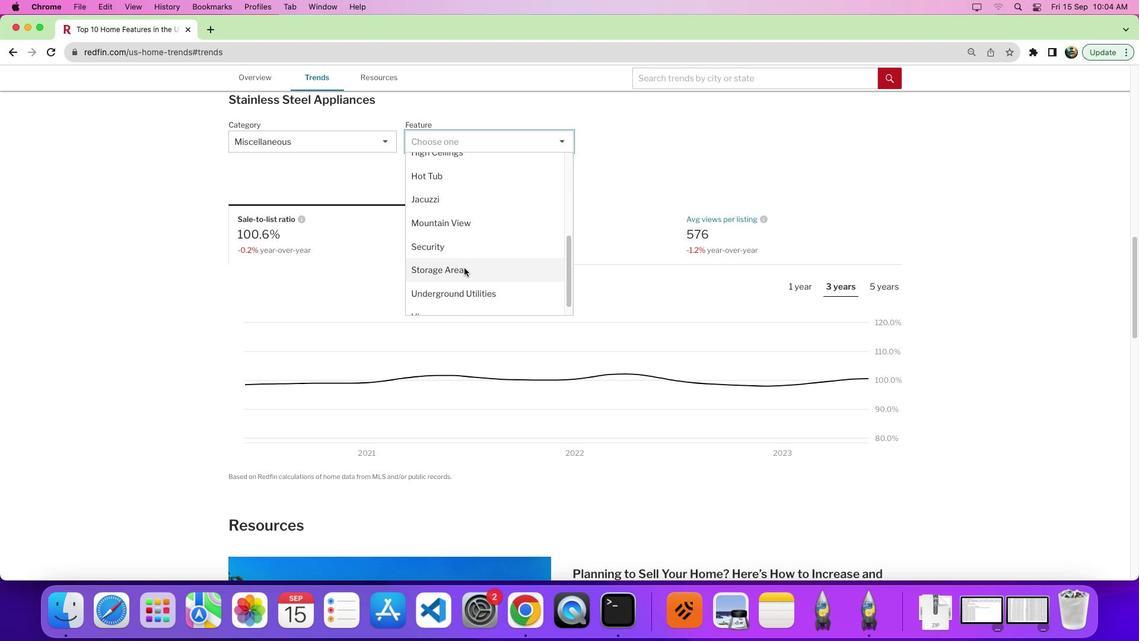 
Action: Mouse moved to (486, 246)
Screenshot: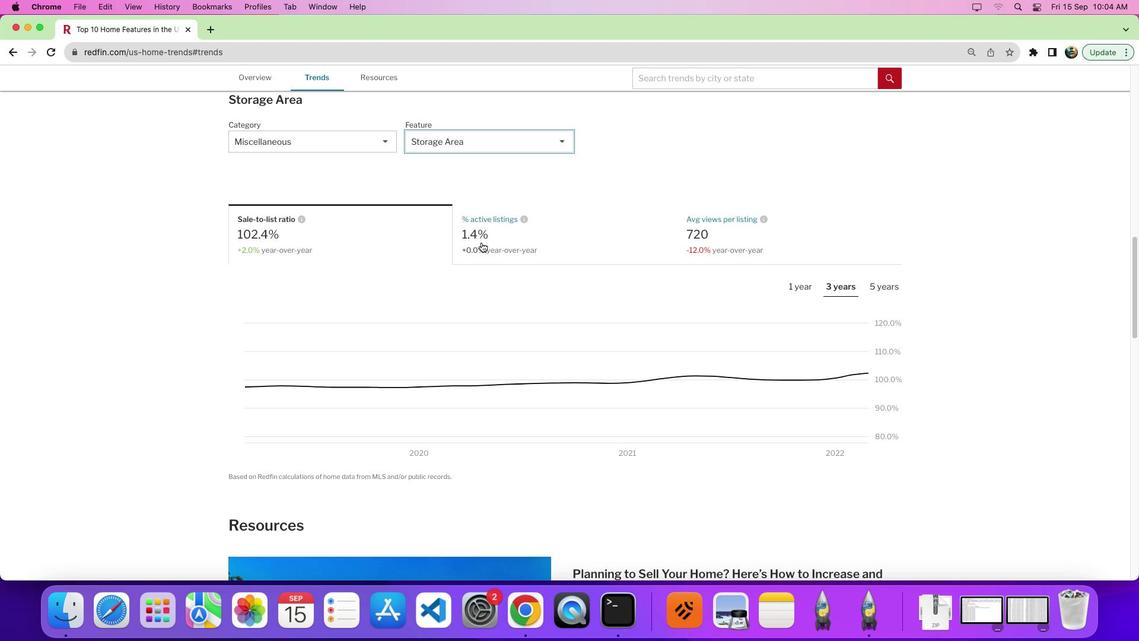 
Action: Mouse pressed left at (486, 246)
Screenshot: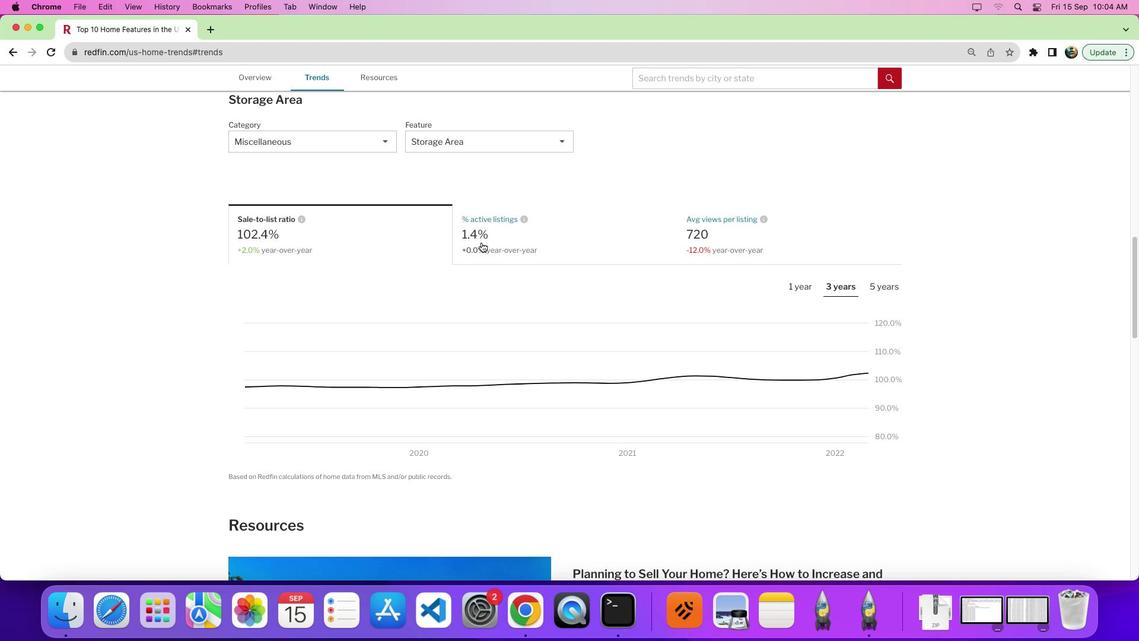 
Action: Mouse moved to (803, 290)
Screenshot: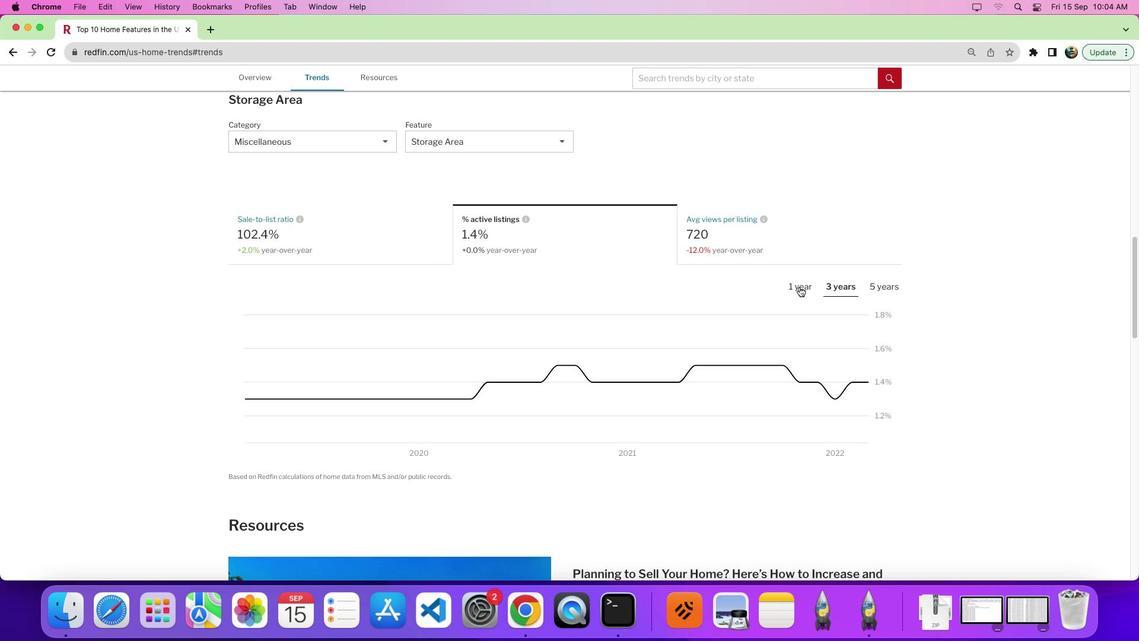 
Action: Mouse pressed left at (803, 290)
Screenshot: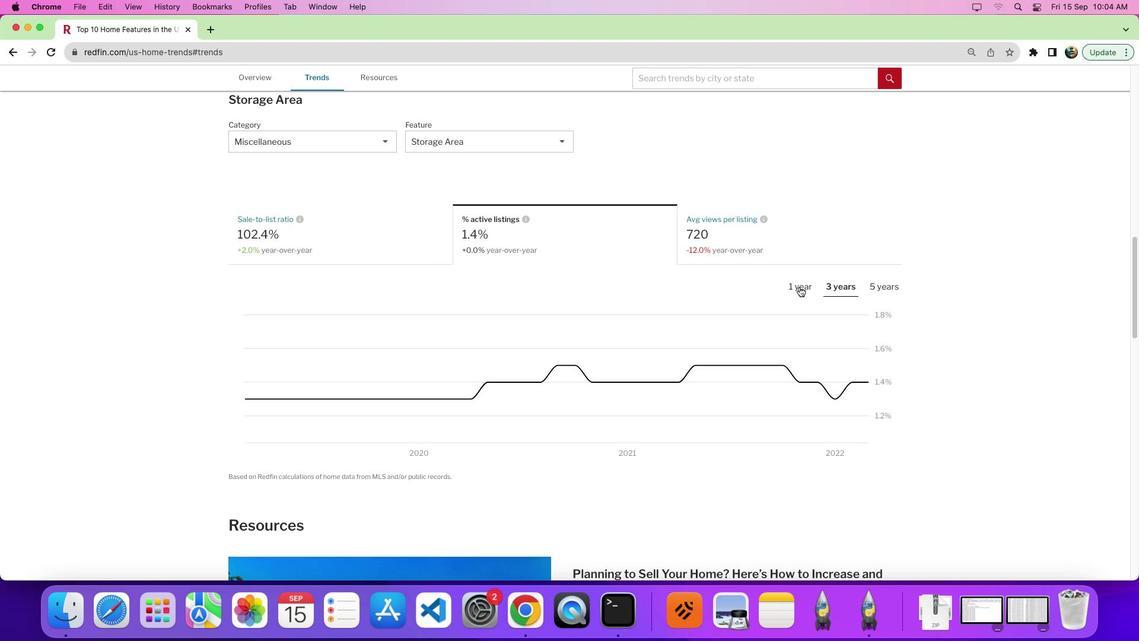 
Action: Mouse moved to (771, 473)
Screenshot: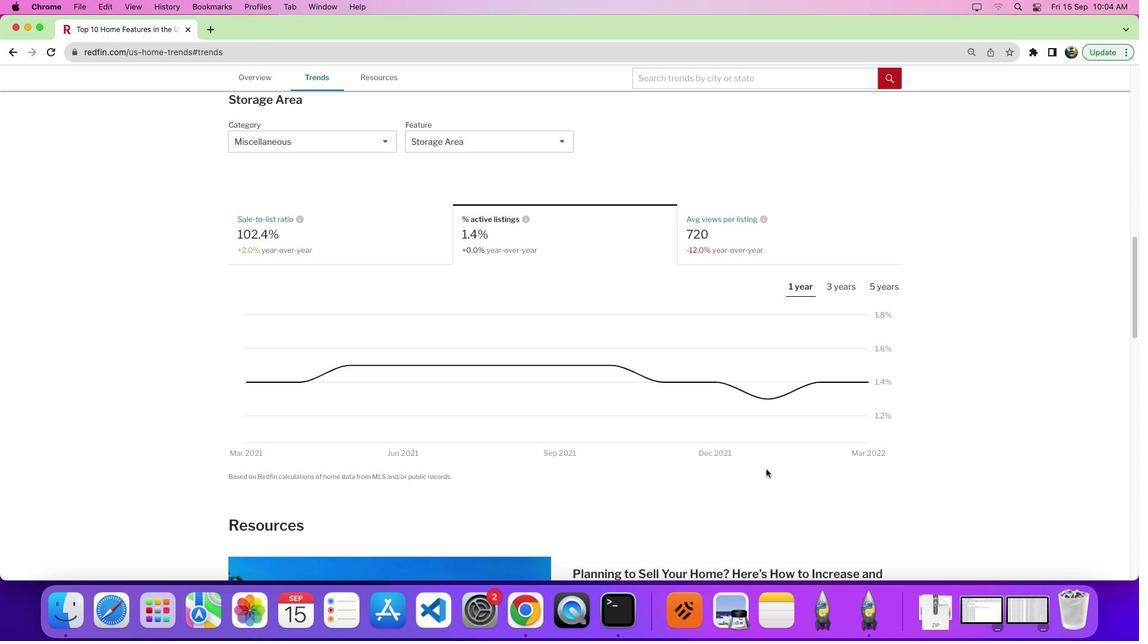 
